 Task: Find connections with filter location Kailāshahar with filter topic #Entrepreneurwith filter profile language Potuguese with filter current company UST with filter school Brainware University with filter industry Environmental Services with filter service category Homeowners Insurance with filter keywords title Graphic Designer
Action: Mouse moved to (155, 229)
Screenshot: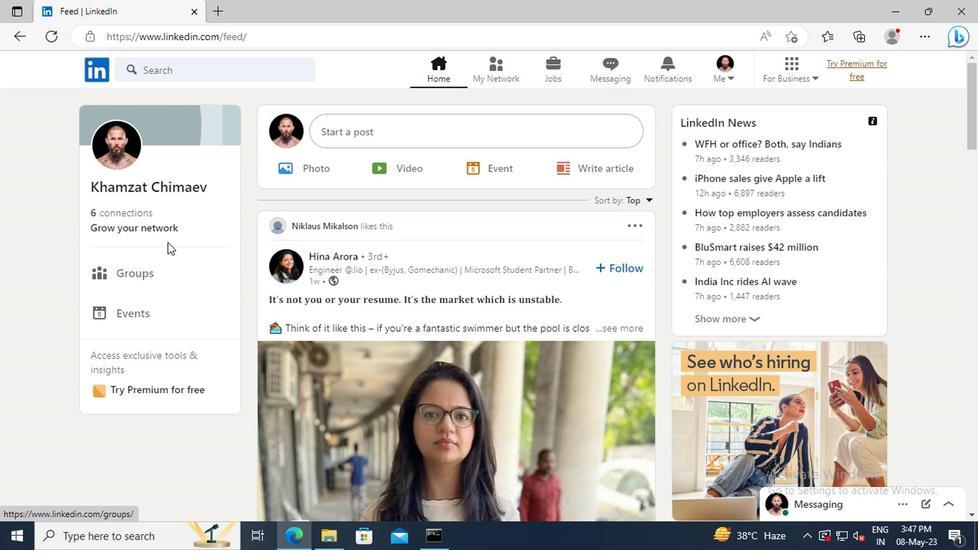 
Action: Mouse pressed left at (155, 229)
Screenshot: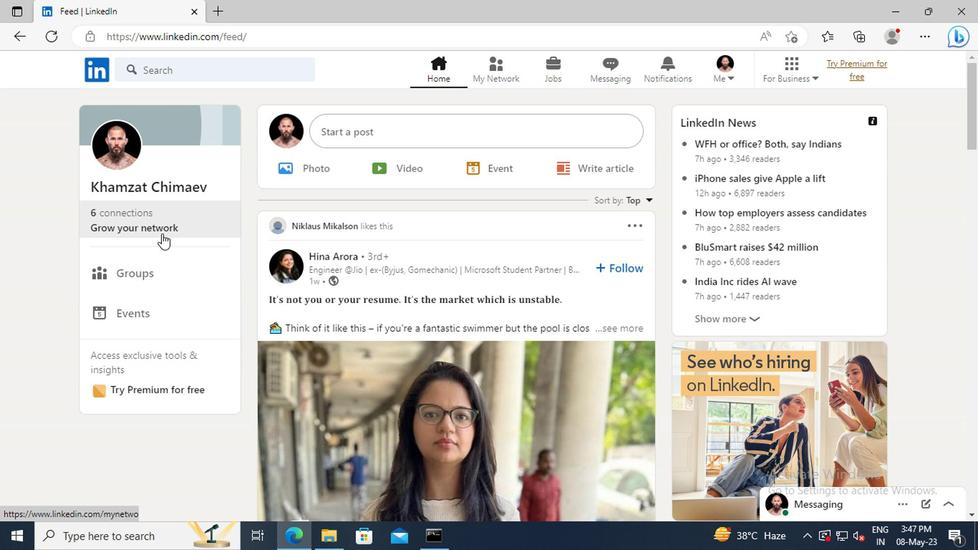 
Action: Mouse moved to (155, 152)
Screenshot: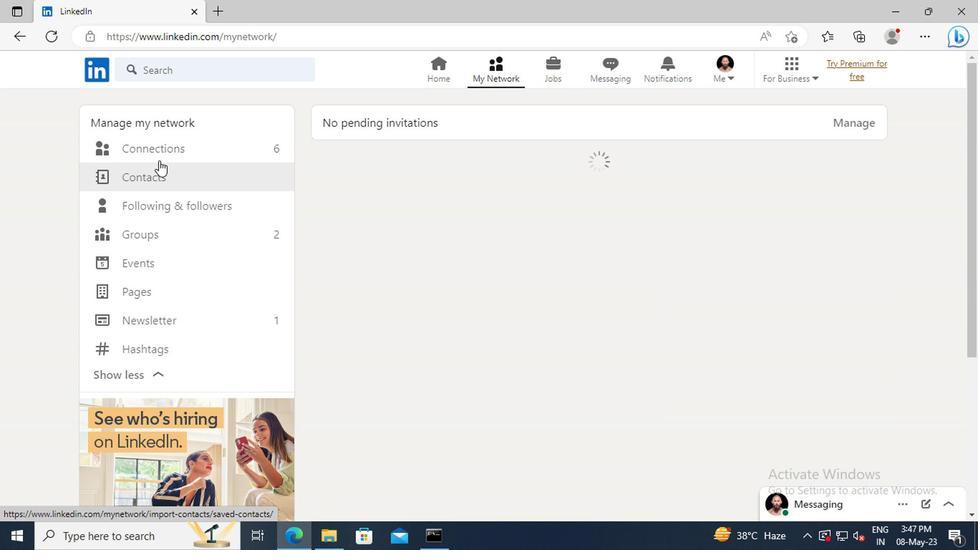 
Action: Mouse pressed left at (155, 152)
Screenshot: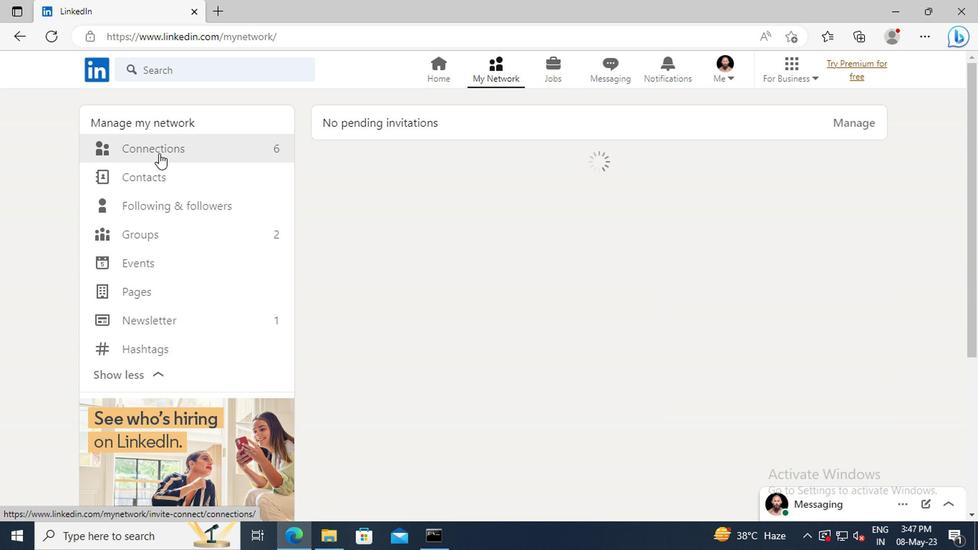 
Action: Mouse moved to (604, 154)
Screenshot: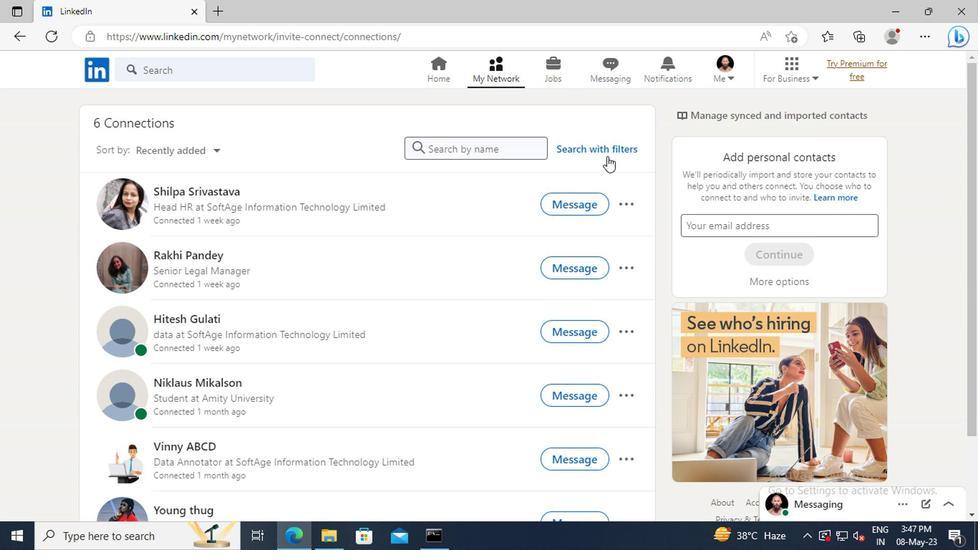 
Action: Mouse pressed left at (604, 154)
Screenshot: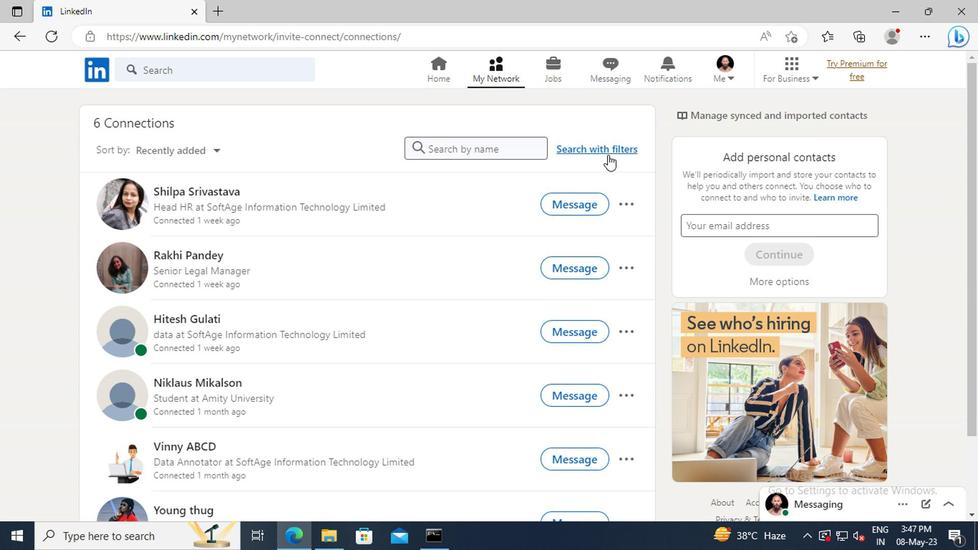 
Action: Mouse moved to (536, 111)
Screenshot: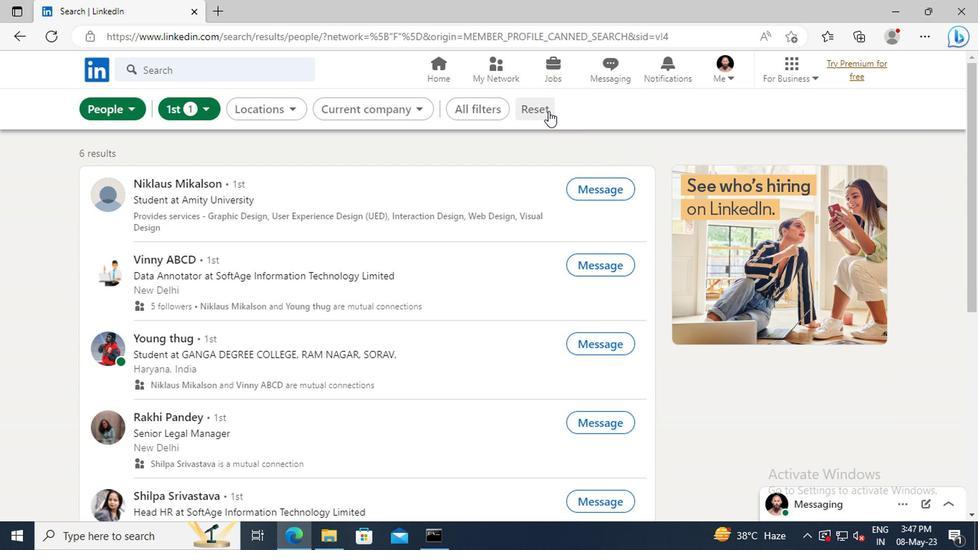 
Action: Mouse pressed left at (536, 111)
Screenshot: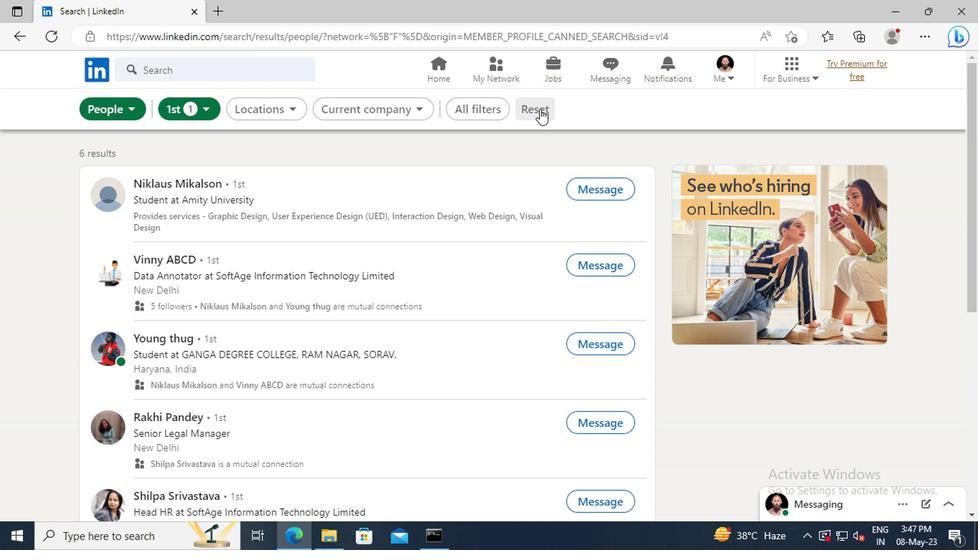 
Action: Mouse moved to (514, 111)
Screenshot: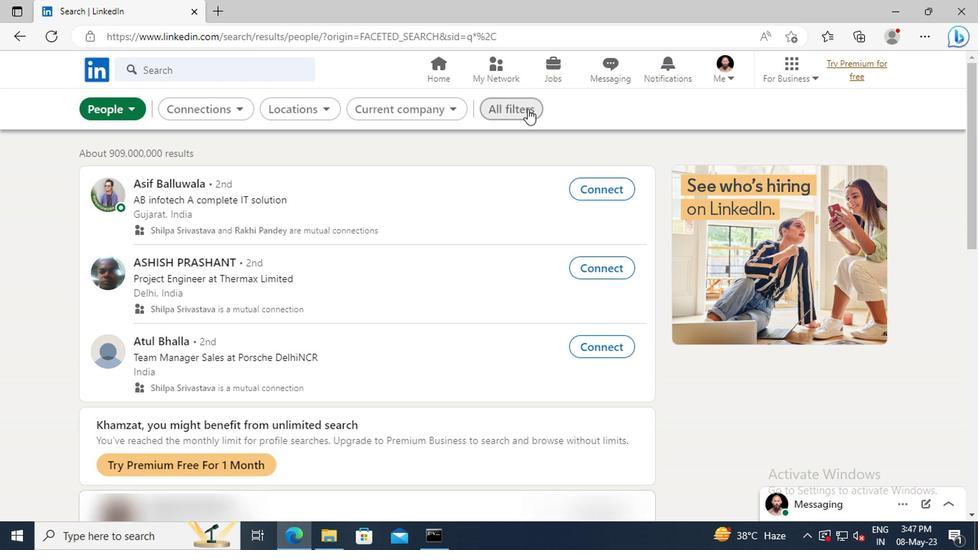 
Action: Mouse pressed left at (514, 111)
Screenshot: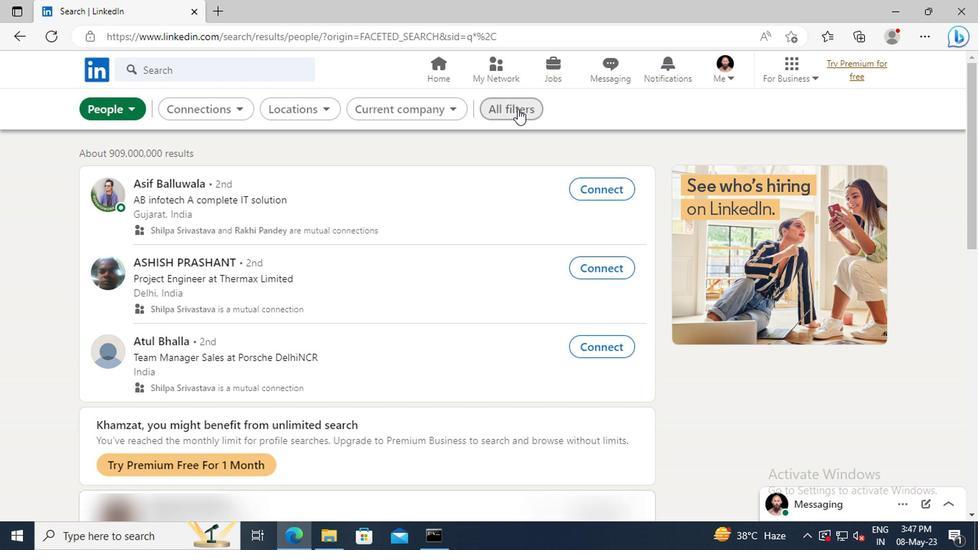 
Action: Mouse moved to (803, 269)
Screenshot: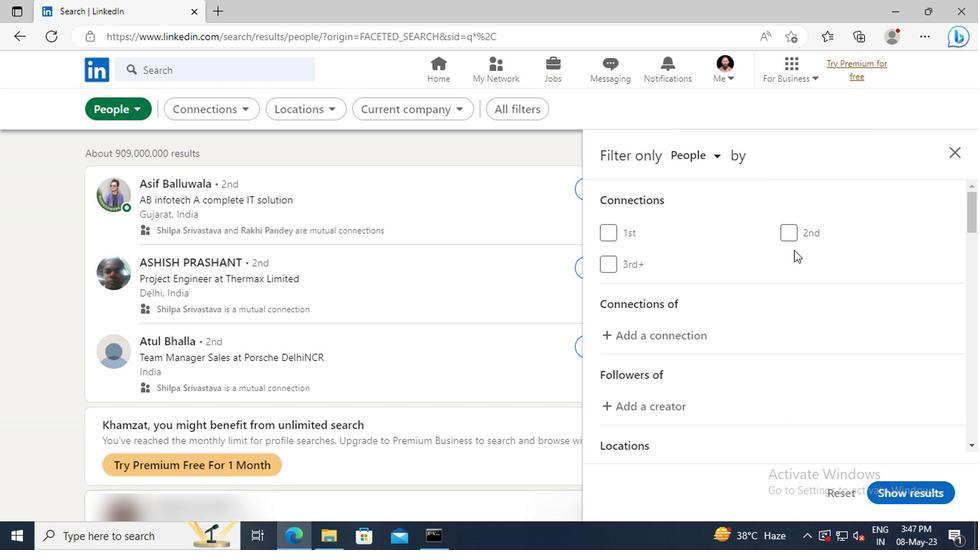 
Action: Mouse scrolled (803, 269) with delta (0, 0)
Screenshot: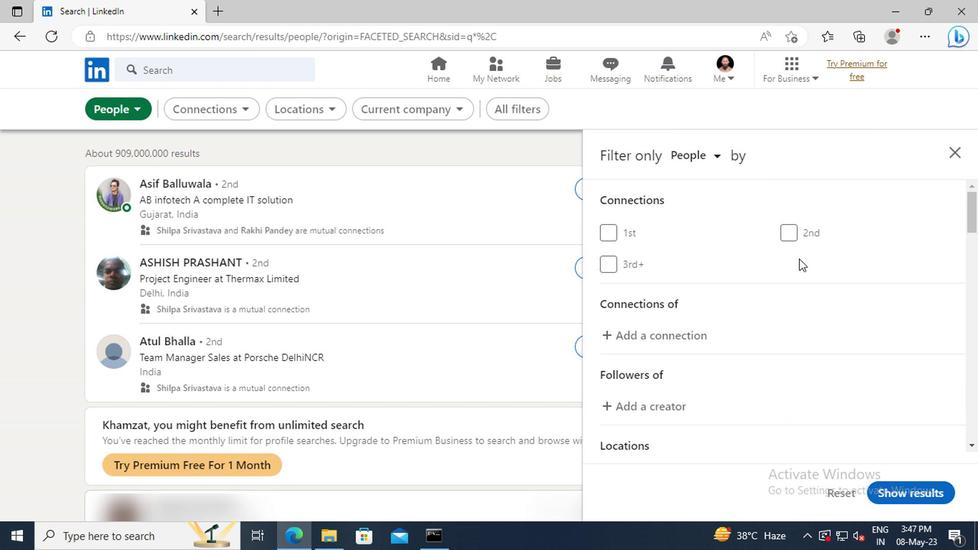 
Action: Mouse scrolled (803, 269) with delta (0, 0)
Screenshot: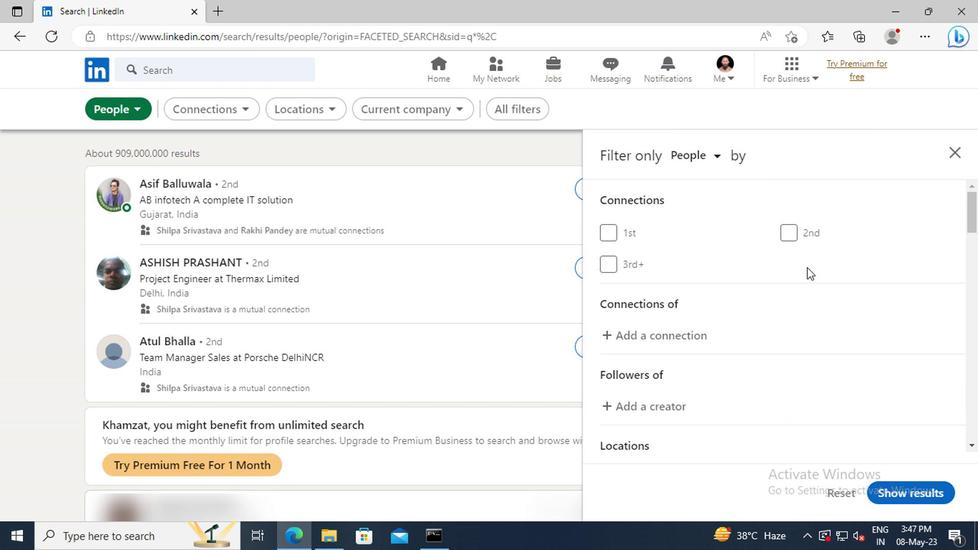 
Action: Mouse scrolled (803, 269) with delta (0, 0)
Screenshot: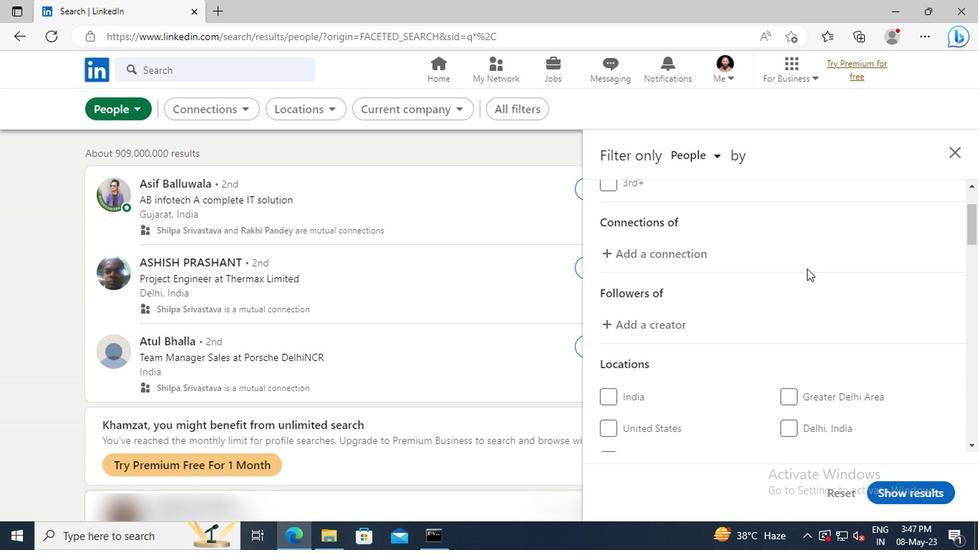 
Action: Mouse moved to (804, 268)
Screenshot: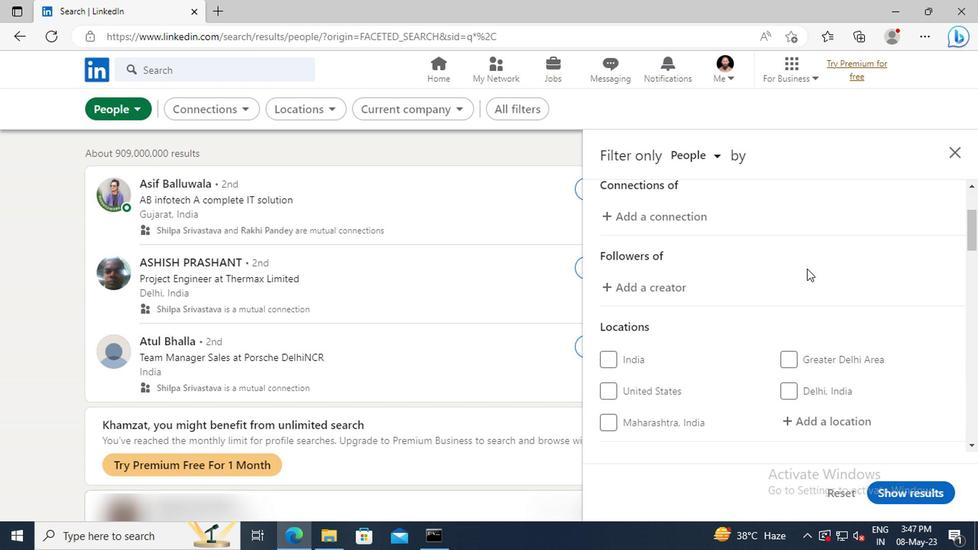 
Action: Mouse scrolled (804, 267) with delta (0, -1)
Screenshot: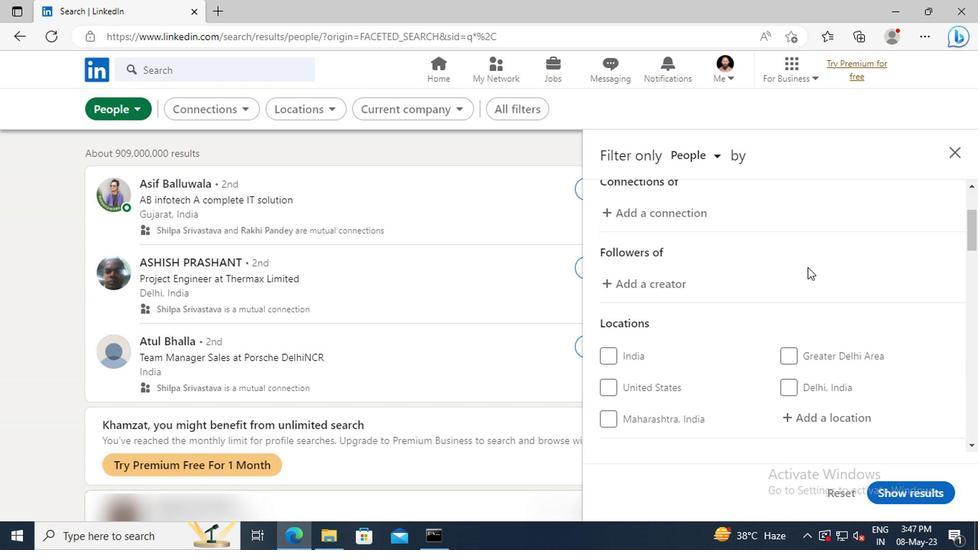 
Action: Mouse scrolled (804, 267) with delta (0, -1)
Screenshot: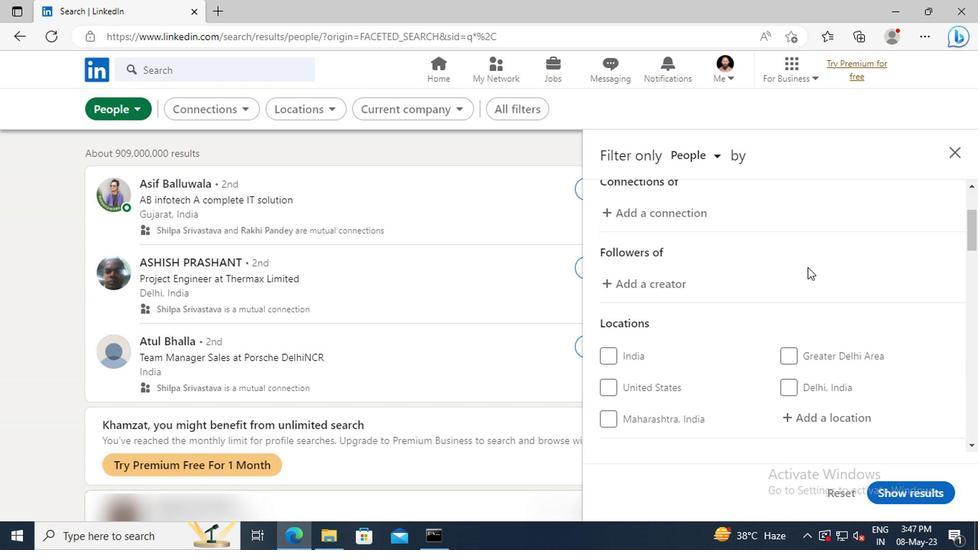 
Action: Mouse scrolled (804, 267) with delta (0, -1)
Screenshot: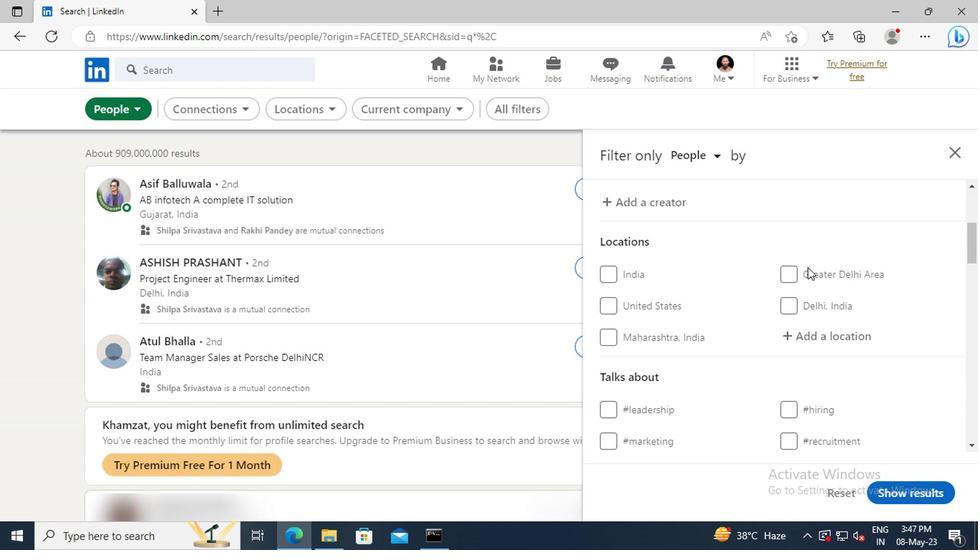
Action: Mouse moved to (804, 297)
Screenshot: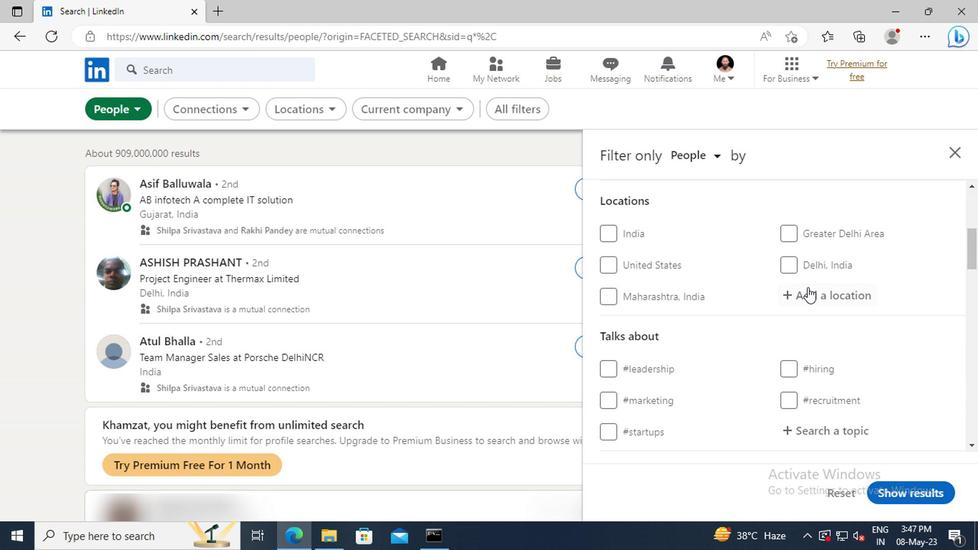 
Action: Mouse pressed left at (804, 297)
Screenshot: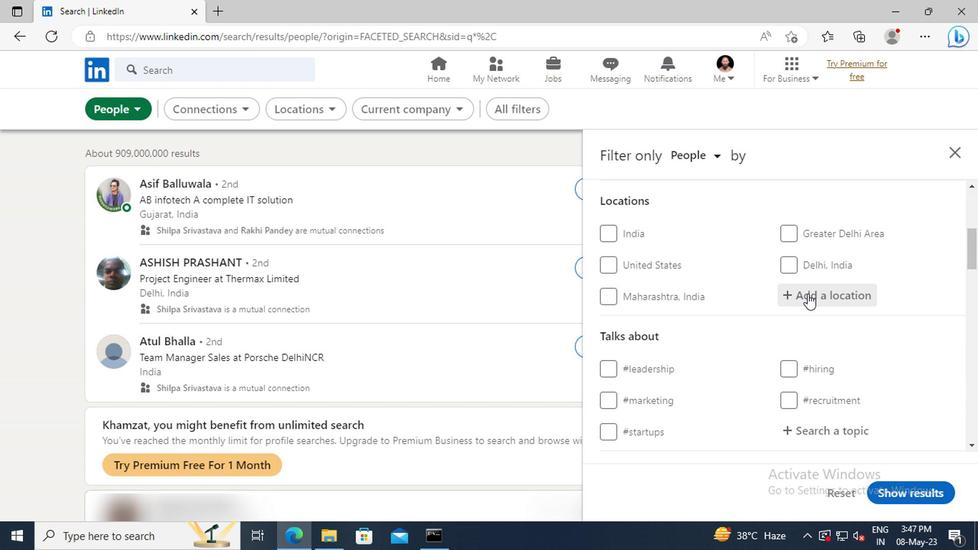 
Action: Key pressed <Key.shift>KAILASH
Screenshot: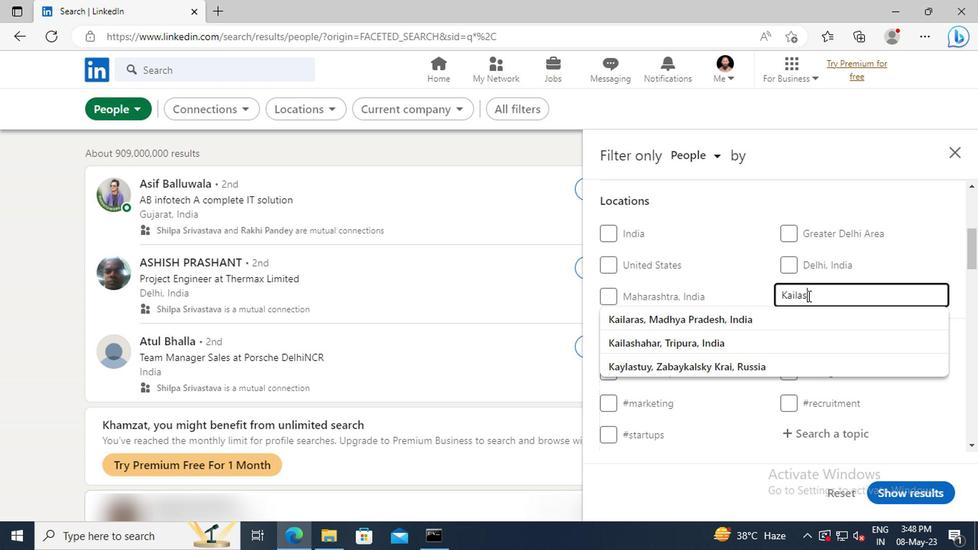 
Action: Mouse moved to (804, 317)
Screenshot: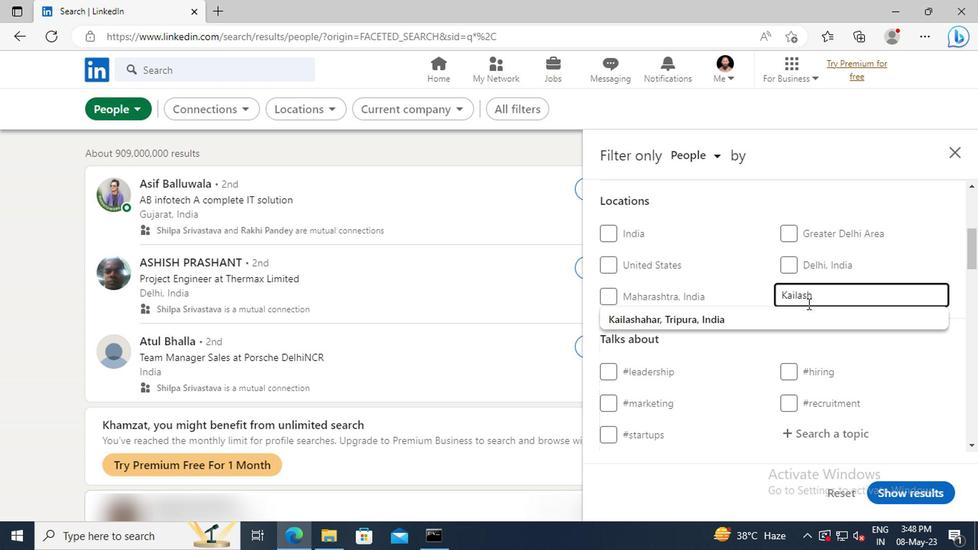
Action: Mouse pressed left at (804, 317)
Screenshot: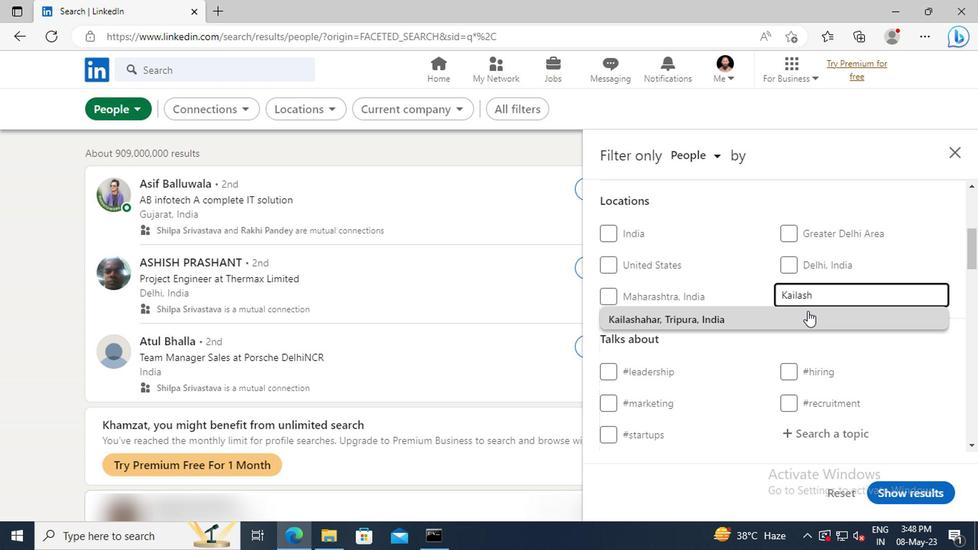 
Action: Mouse scrolled (804, 316) with delta (0, 0)
Screenshot: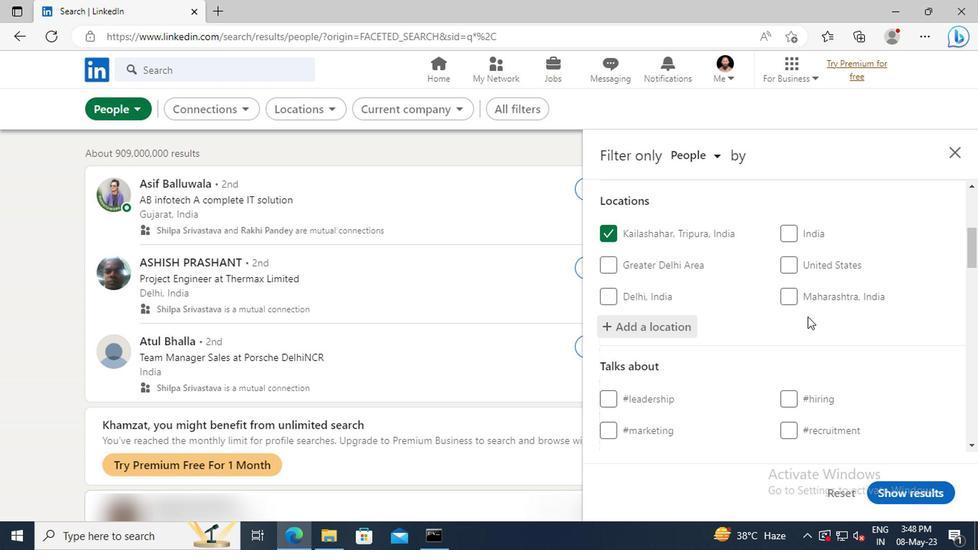 
Action: Mouse scrolled (804, 316) with delta (0, 0)
Screenshot: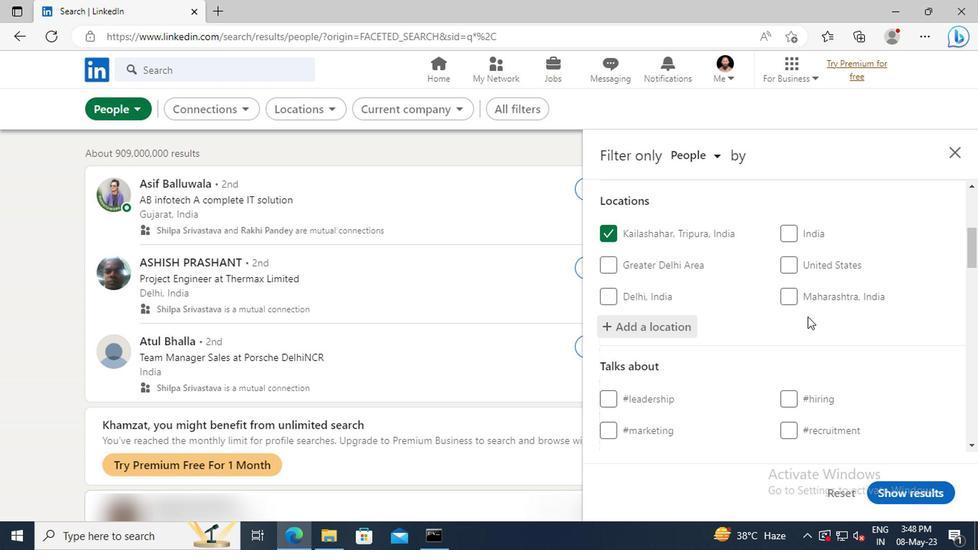 
Action: Mouse scrolled (804, 316) with delta (0, 0)
Screenshot: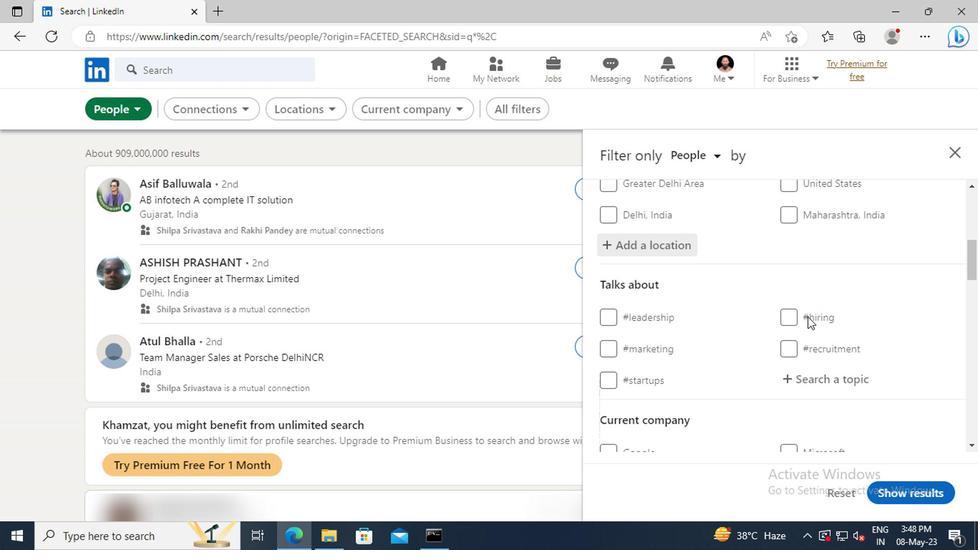 
Action: Mouse moved to (806, 337)
Screenshot: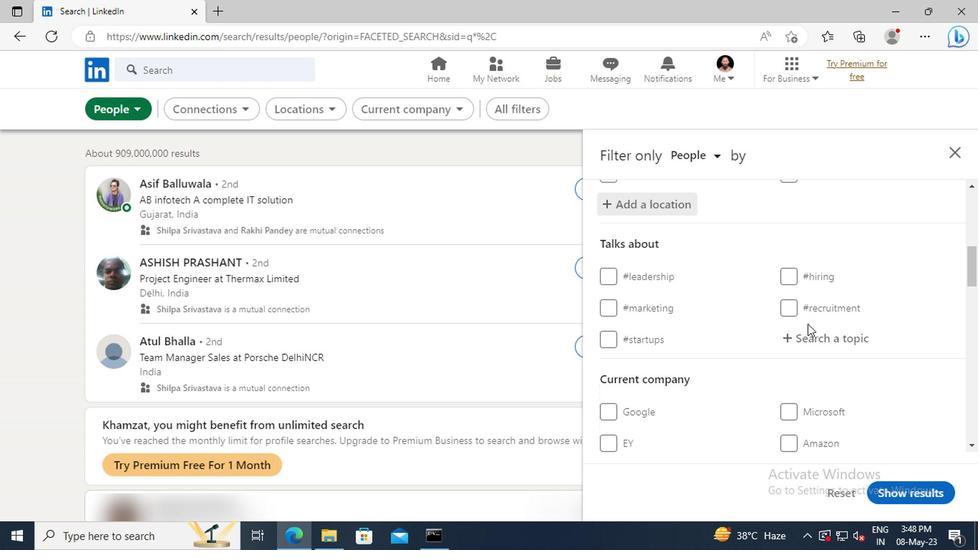
Action: Mouse pressed left at (806, 337)
Screenshot: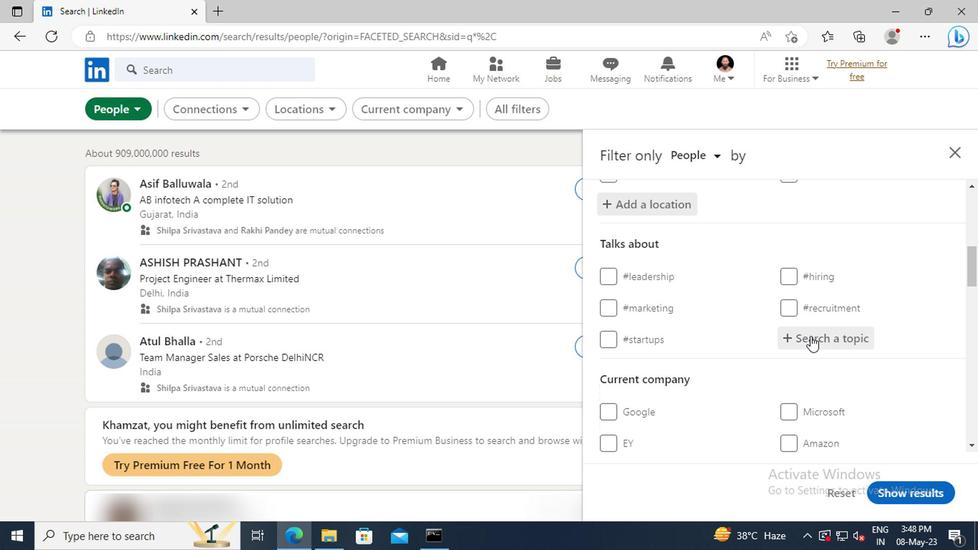 
Action: Key pressed <Key.shift>EN
Screenshot: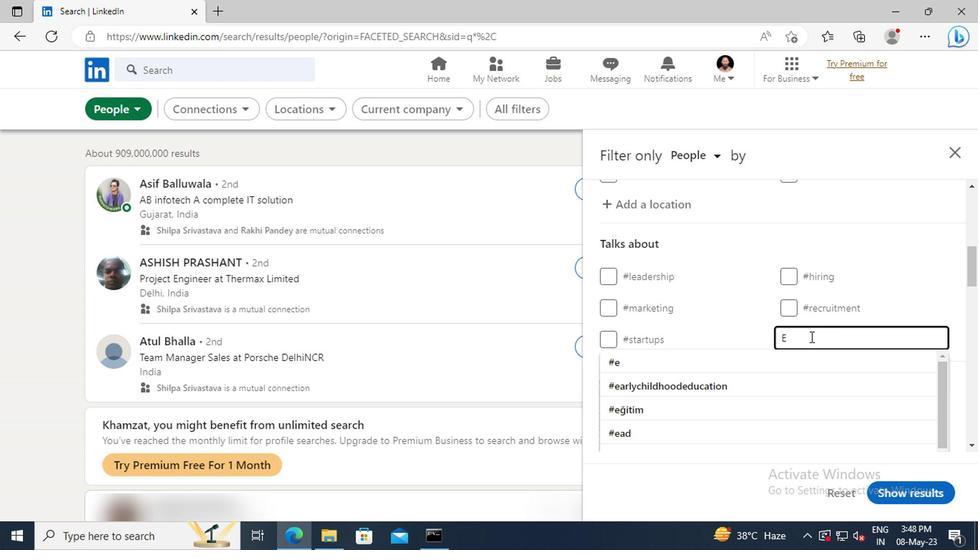 
Action: Mouse moved to (806, 338)
Screenshot: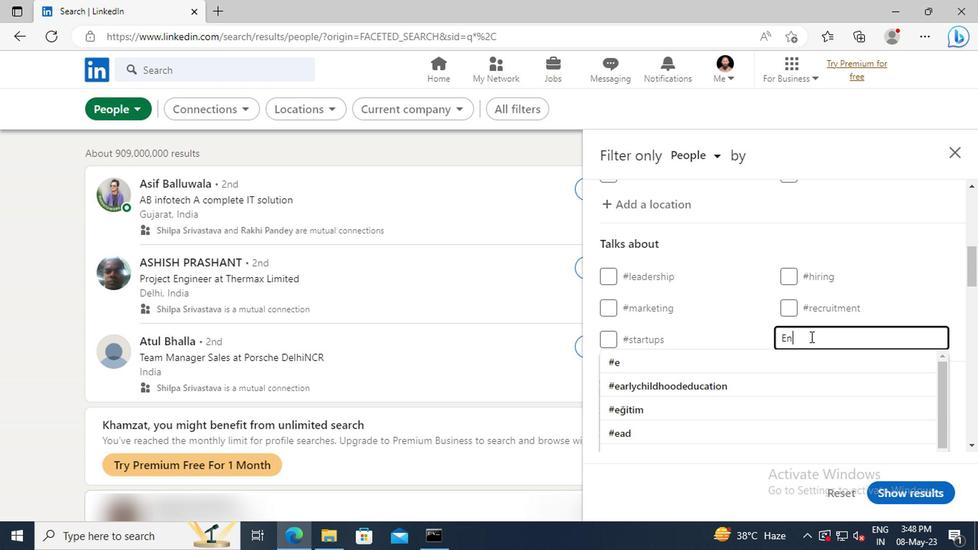 
Action: Key pressed TREP
Screenshot: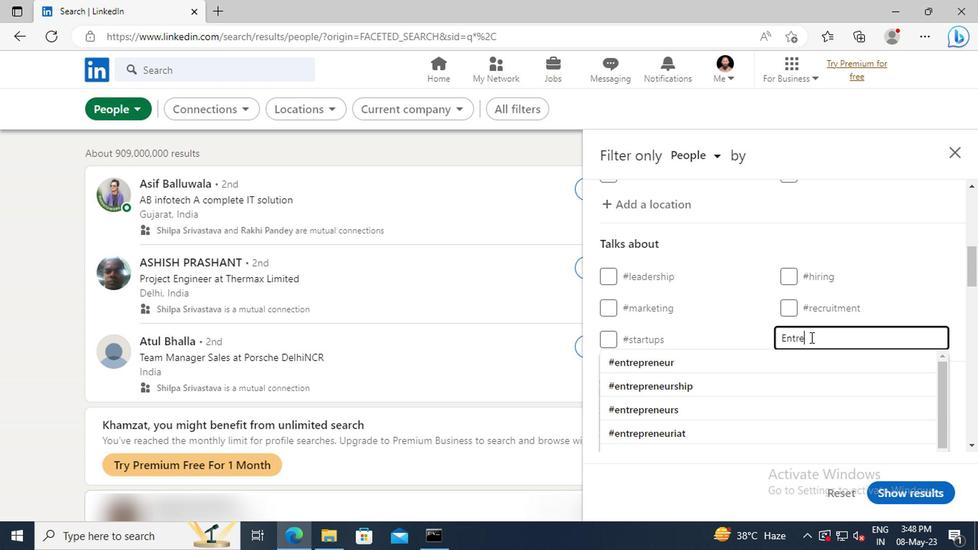 
Action: Mouse moved to (809, 357)
Screenshot: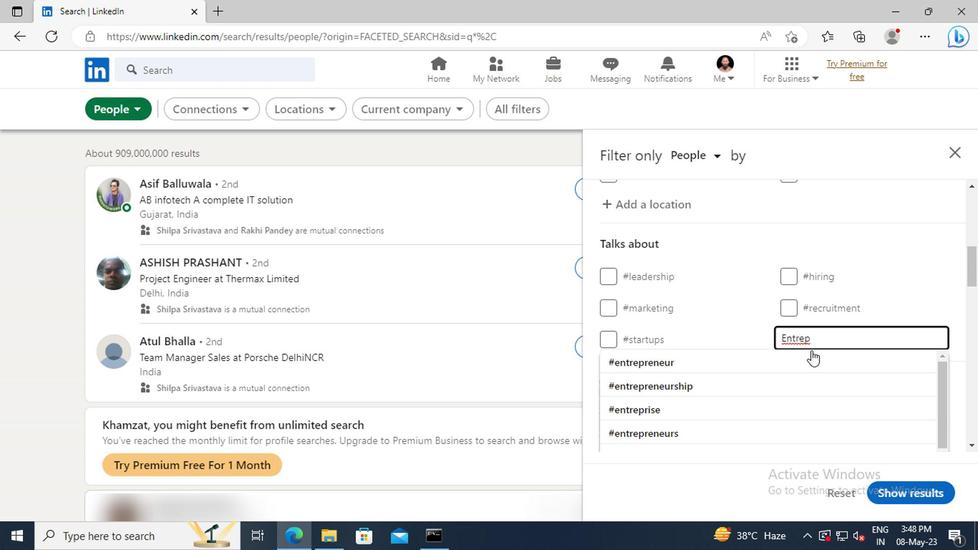 
Action: Mouse pressed left at (809, 357)
Screenshot: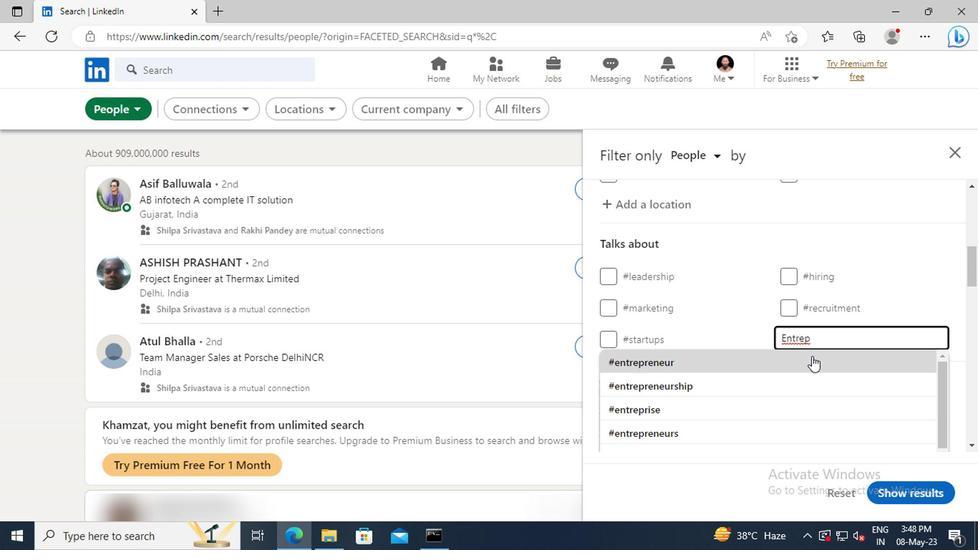 
Action: Mouse scrolled (809, 356) with delta (0, 0)
Screenshot: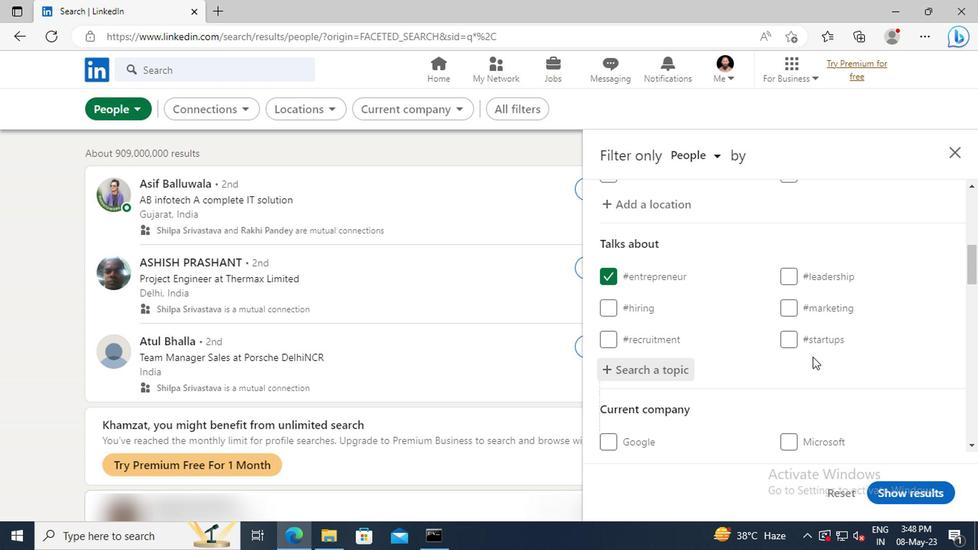 
Action: Mouse scrolled (809, 356) with delta (0, 0)
Screenshot: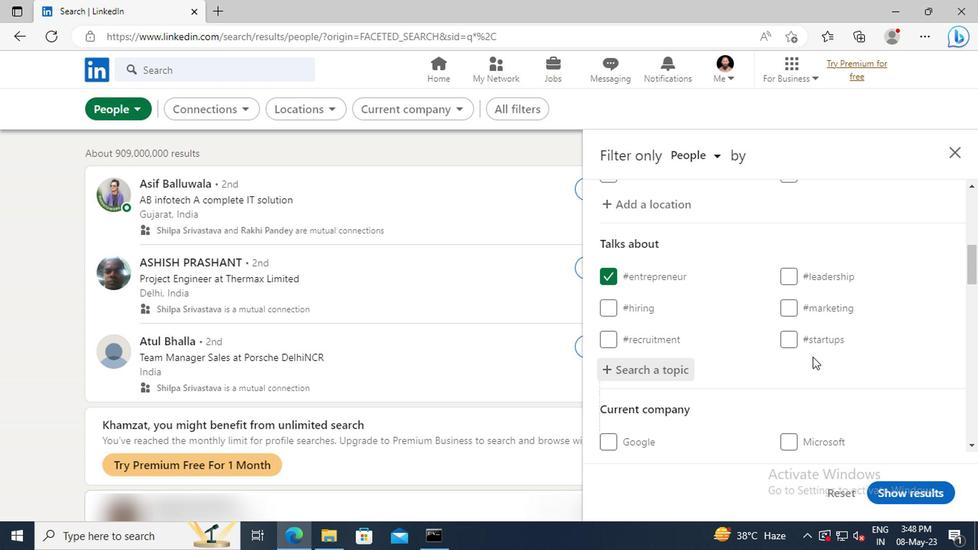 
Action: Mouse scrolled (809, 356) with delta (0, 0)
Screenshot: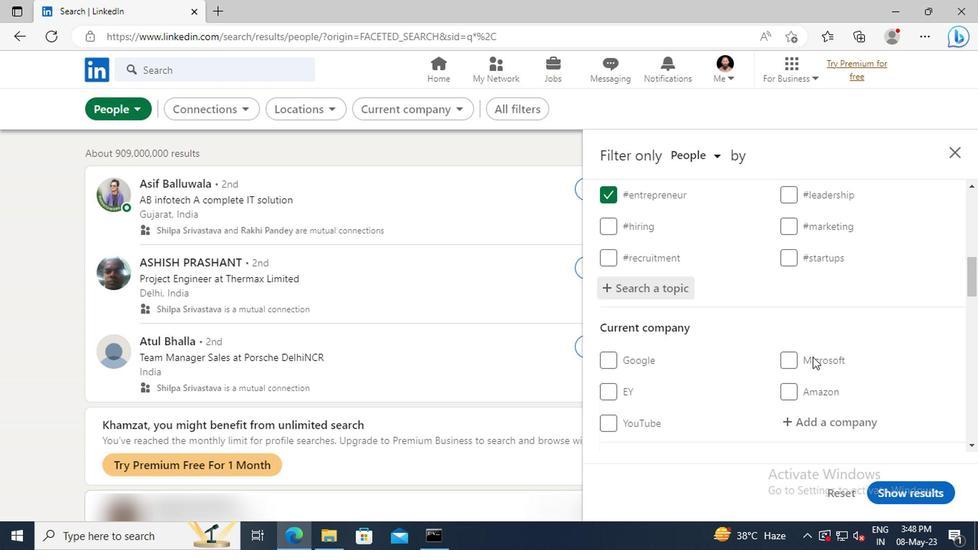 
Action: Mouse scrolled (809, 356) with delta (0, 0)
Screenshot: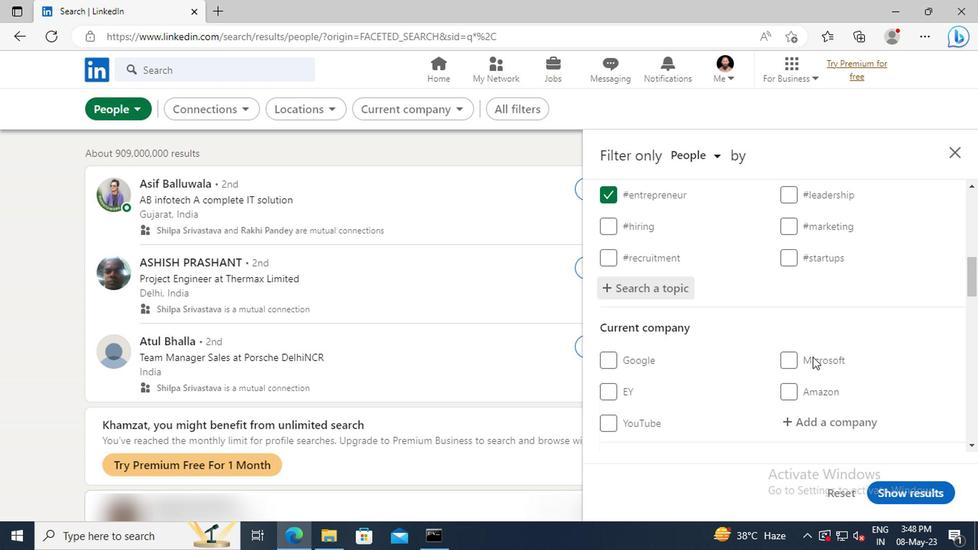 
Action: Mouse scrolled (809, 356) with delta (0, 0)
Screenshot: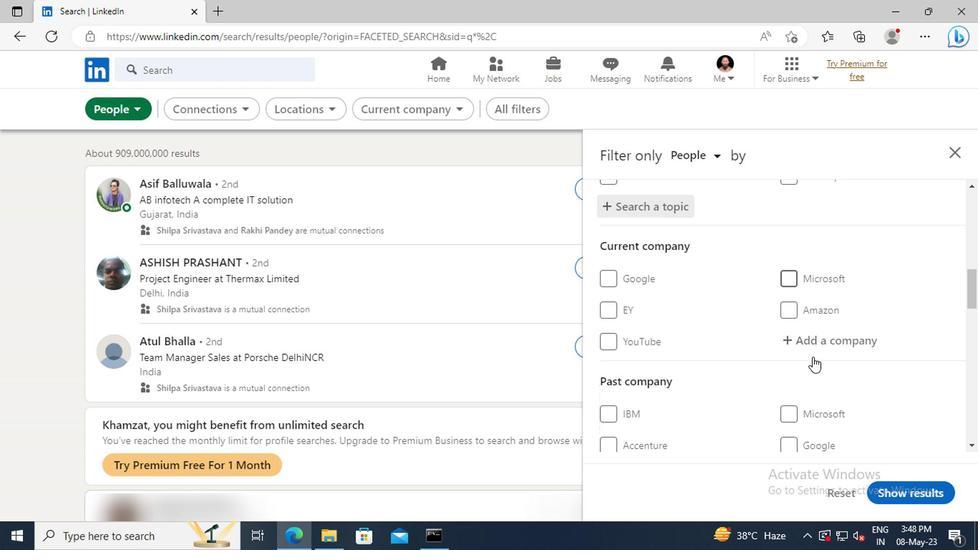 
Action: Mouse scrolled (809, 356) with delta (0, 0)
Screenshot: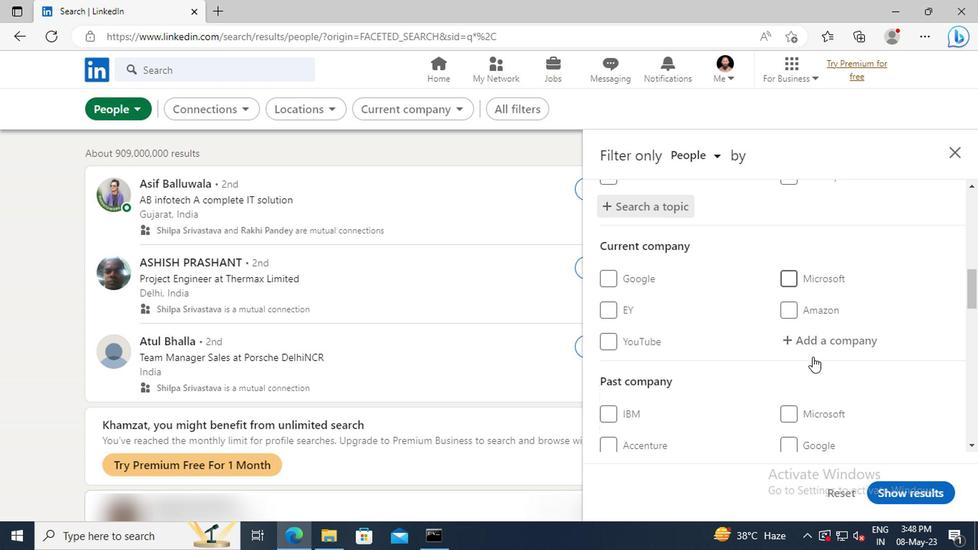 
Action: Mouse scrolled (809, 356) with delta (0, 0)
Screenshot: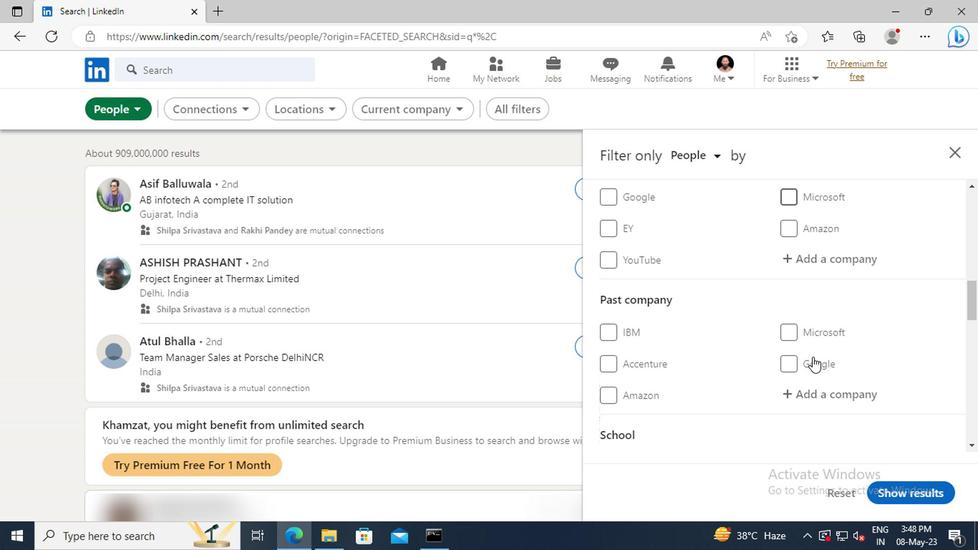 
Action: Mouse scrolled (809, 356) with delta (0, 0)
Screenshot: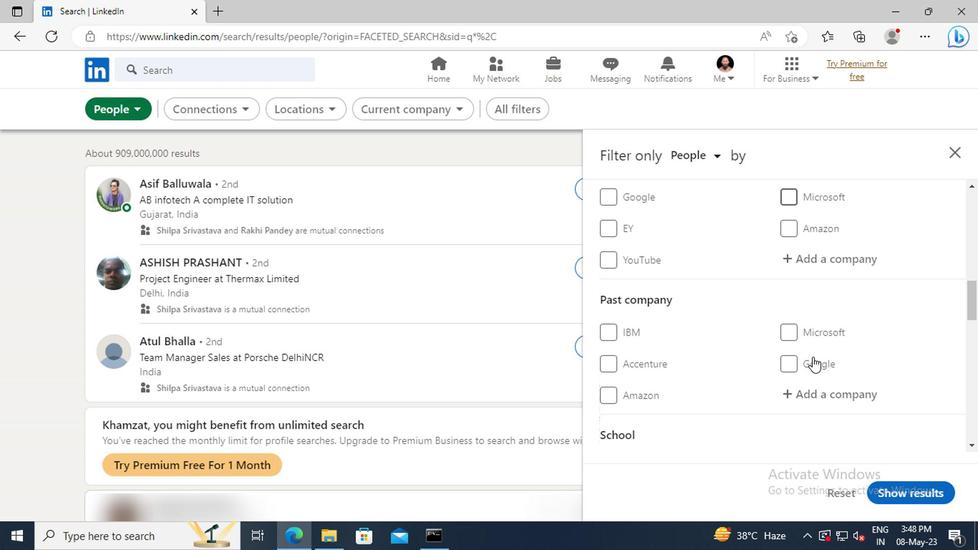 
Action: Mouse scrolled (809, 356) with delta (0, 0)
Screenshot: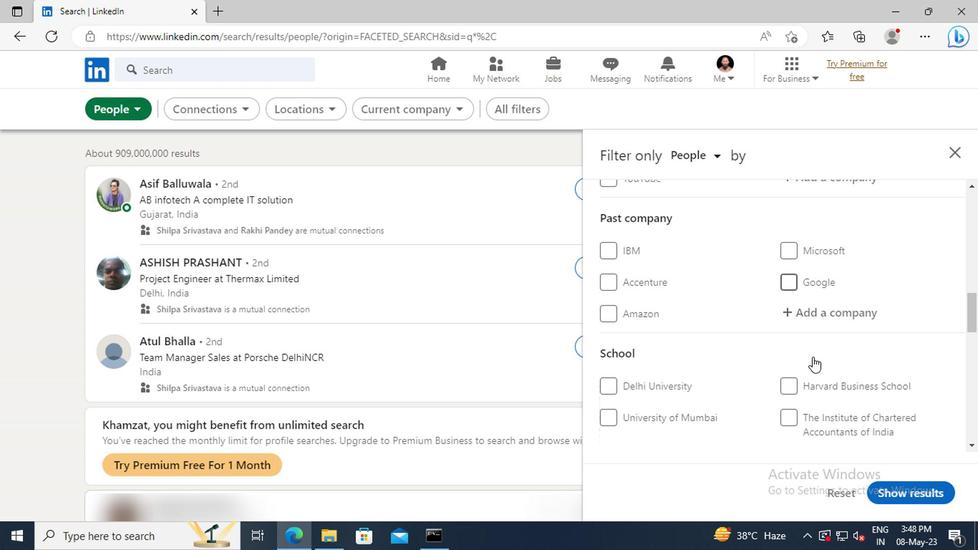 
Action: Mouse scrolled (809, 356) with delta (0, 0)
Screenshot: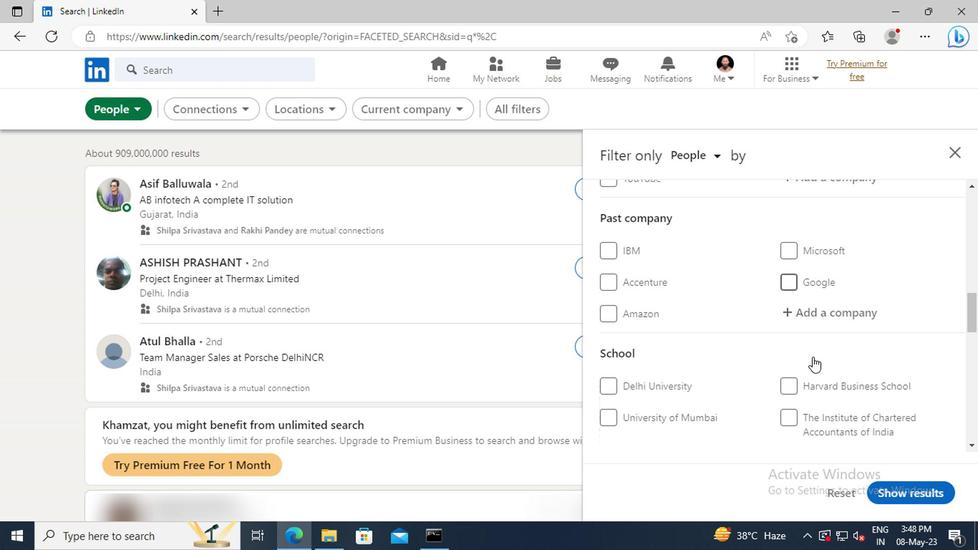 
Action: Mouse scrolled (809, 356) with delta (0, 0)
Screenshot: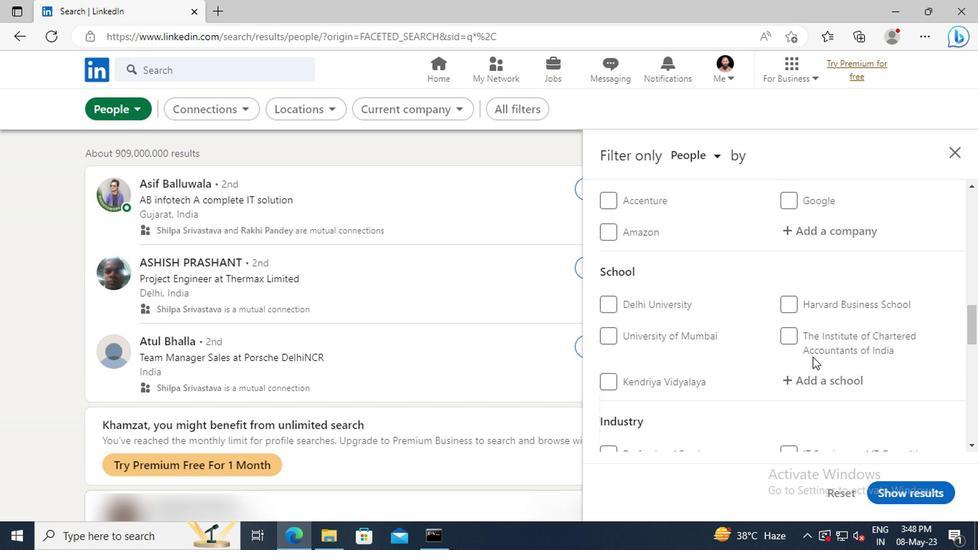 
Action: Mouse scrolled (809, 356) with delta (0, 0)
Screenshot: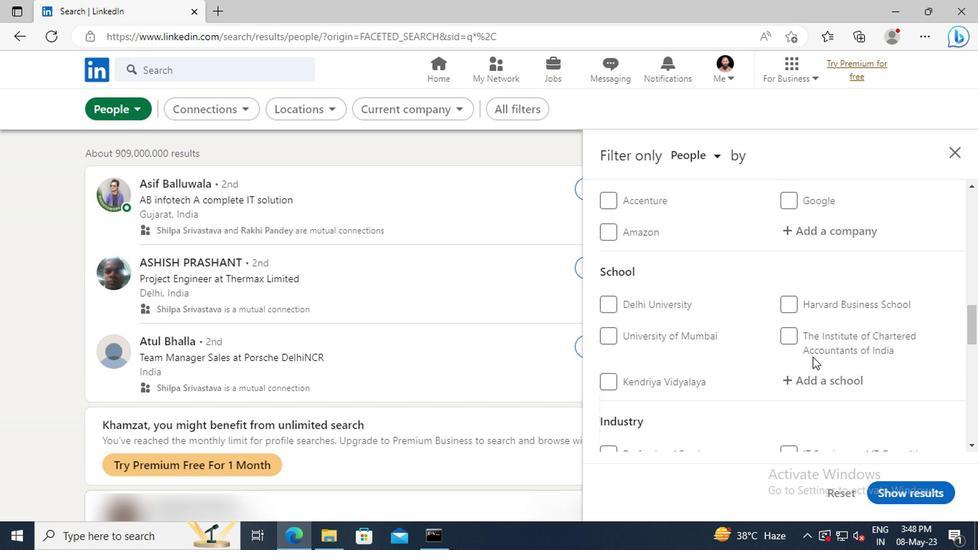 
Action: Mouse scrolled (809, 356) with delta (0, 0)
Screenshot: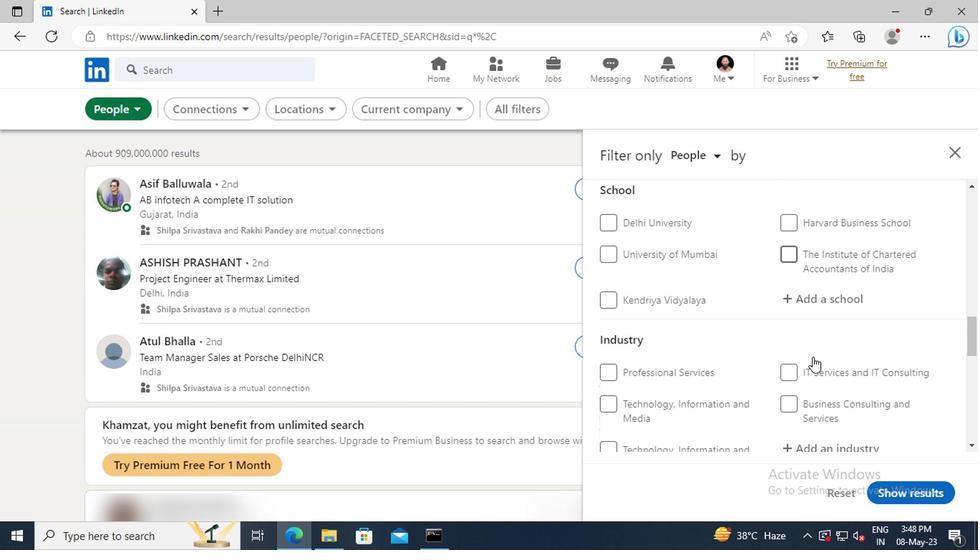 
Action: Mouse scrolled (809, 356) with delta (0, 0)
Screenshot: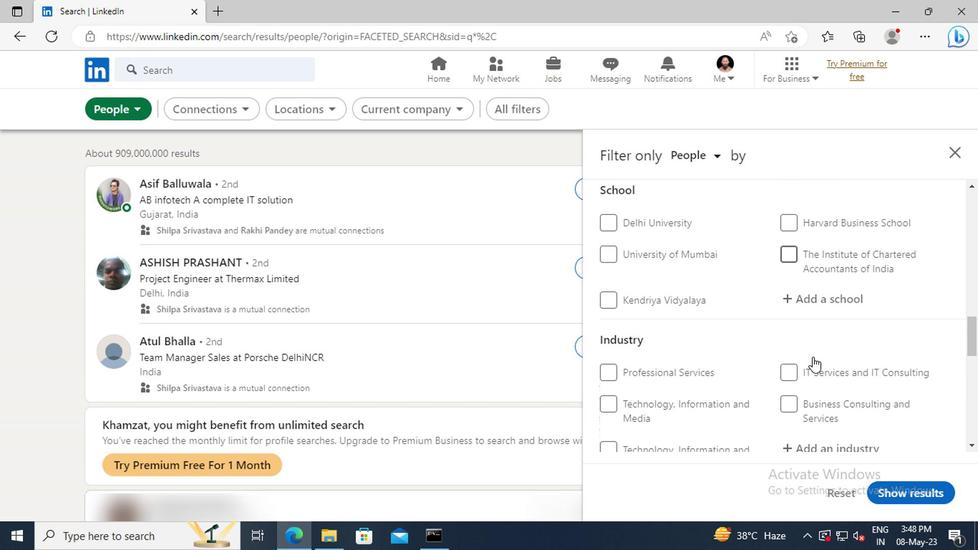
Action: Mouse scrolled (809, 356) with delta (0, 0)
Screenshot: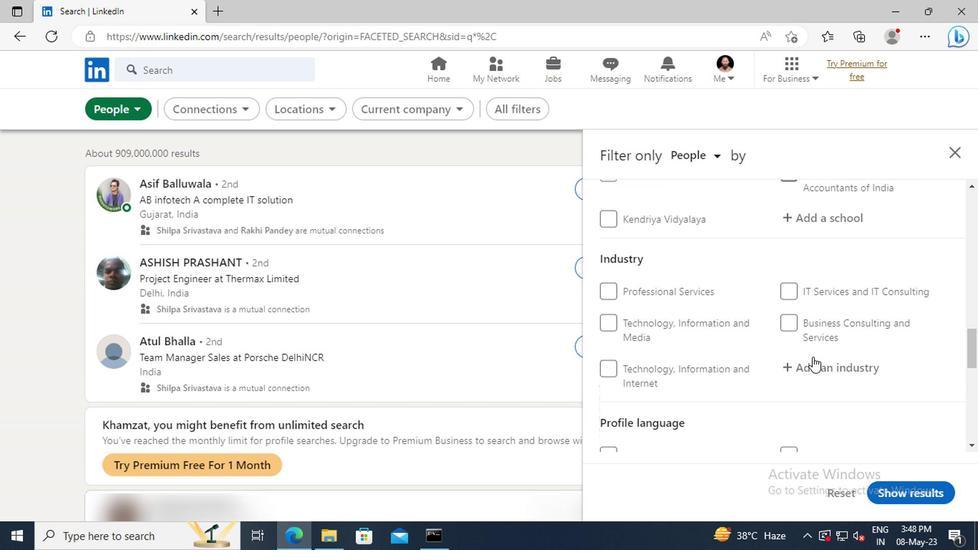 
Action: Mouse scrolled (809, 356) with delta (0, 0)
Screenshot: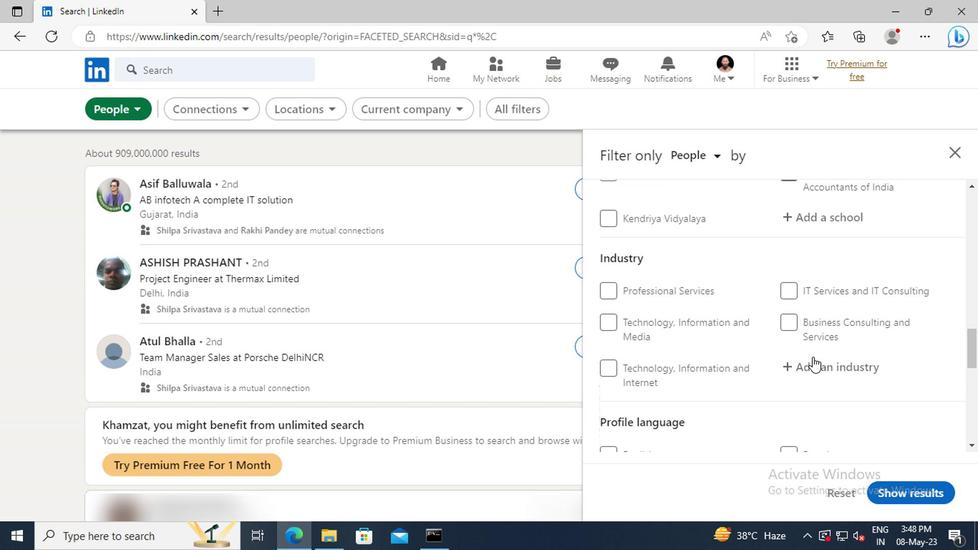
Action: Mouse scrolled (809, 356) with delta (0, 0)
Screenshot: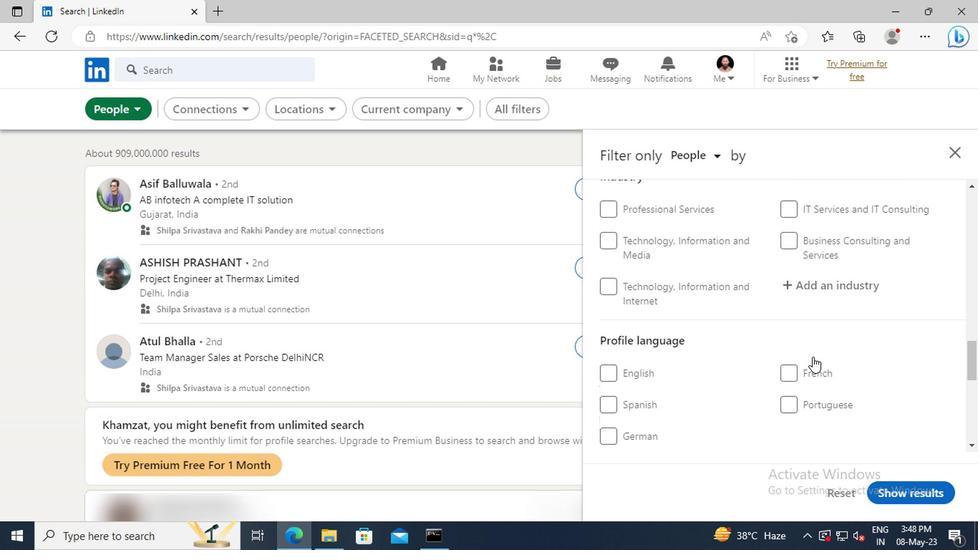 
Action: Mouse moved to (785, 363)
Screenshot: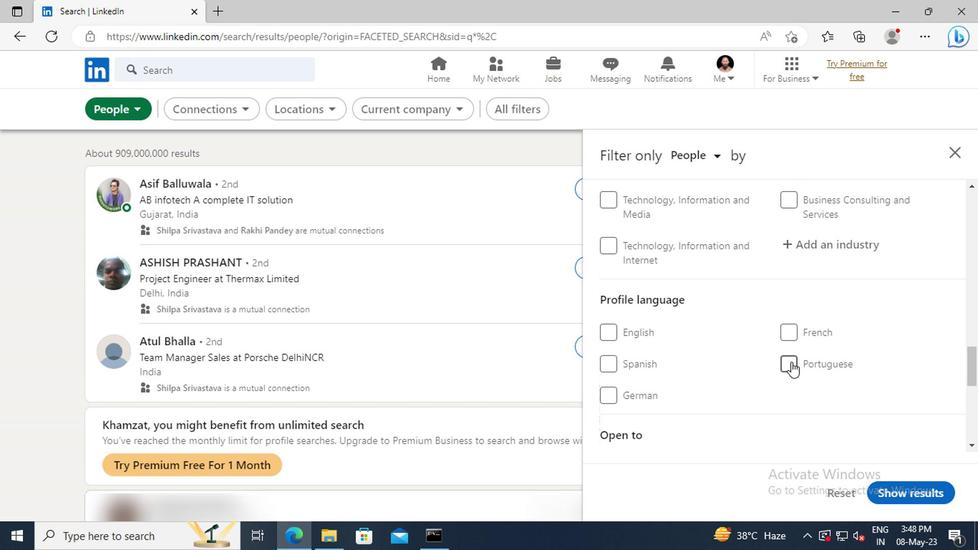 
Action: Mouse pressed left at (785, 363)
Screenshot: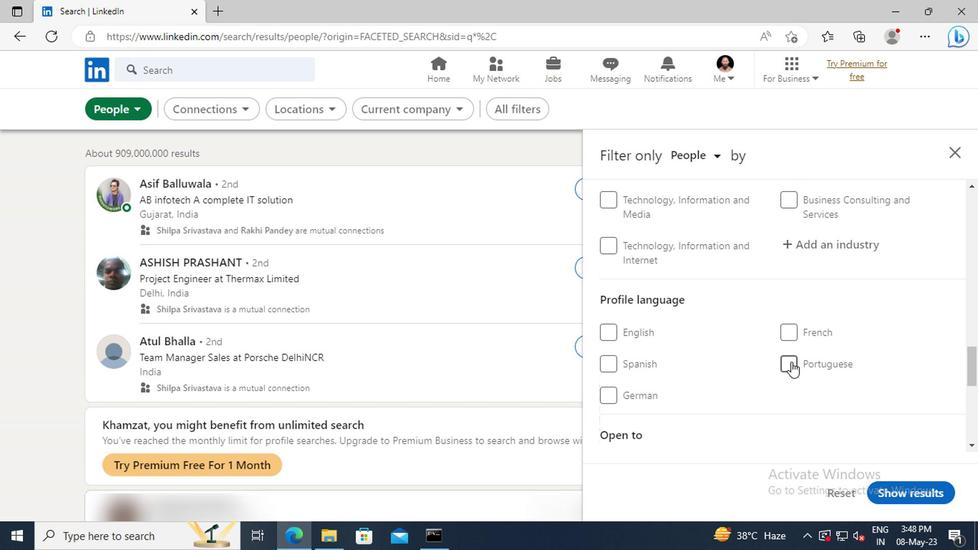 
Action: Mouse moved to (819, 342)
Screenshot: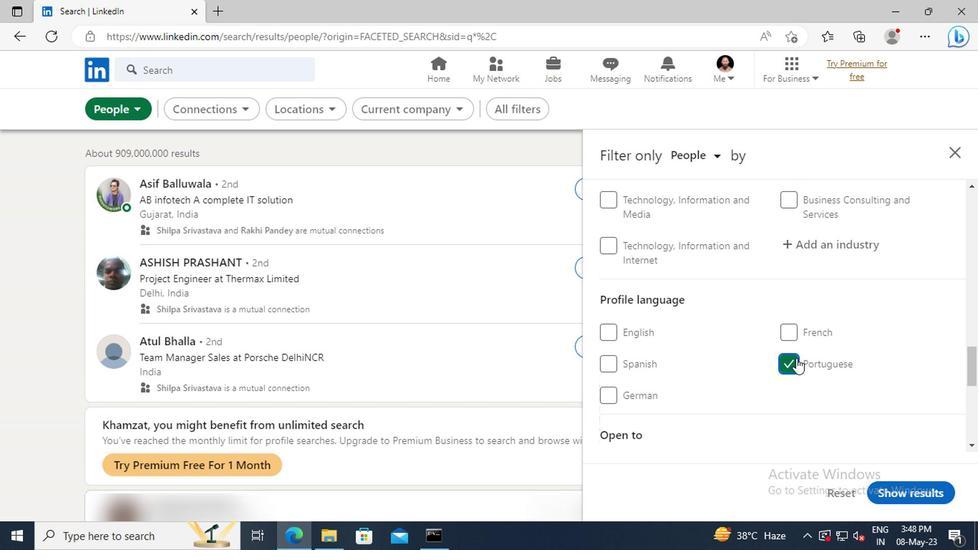 
Action: Mouse scrolled (819, 342) with delta (0, 0)
Screenshot: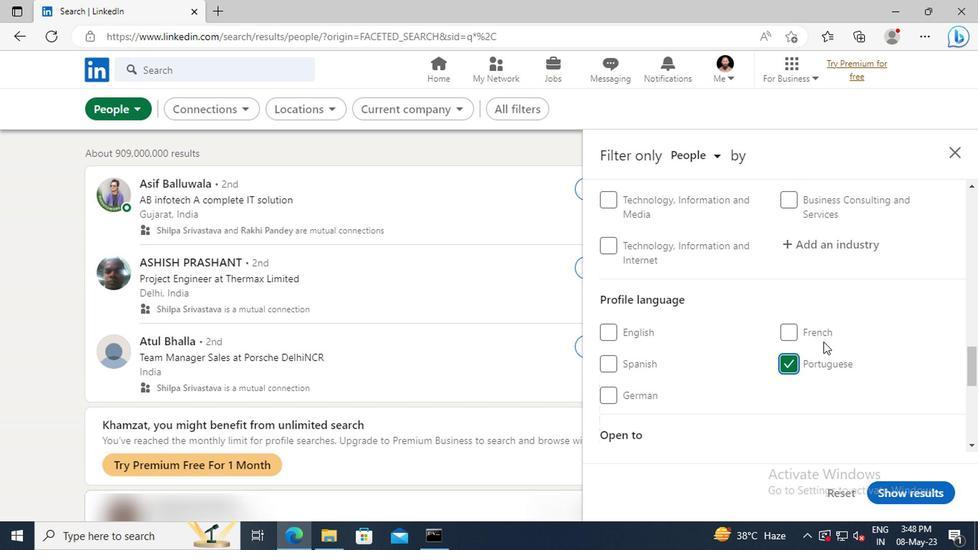 
Action: Mouse scrolled (819, 342) with delta (0, 0)
Screenshot: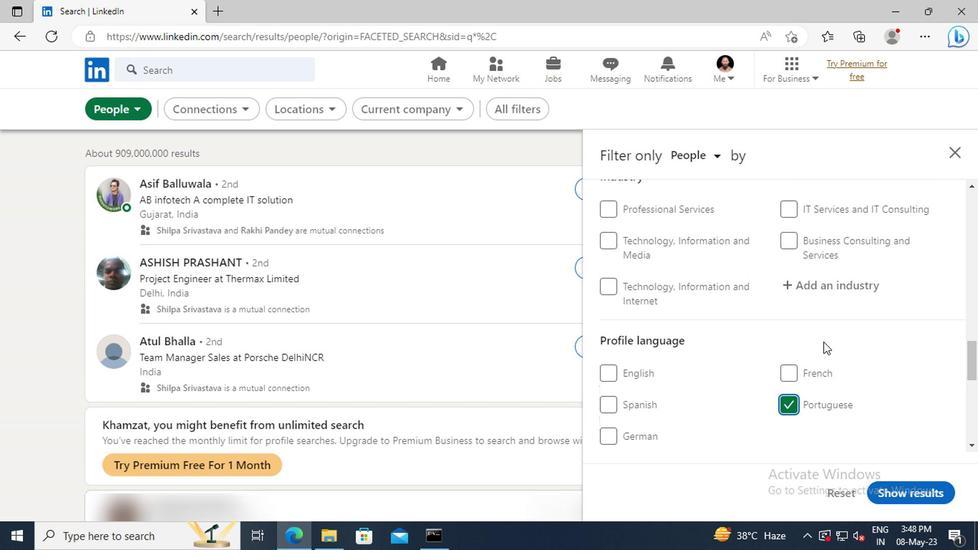 
Action: Mouse moved to (819, 341)
Screenshot: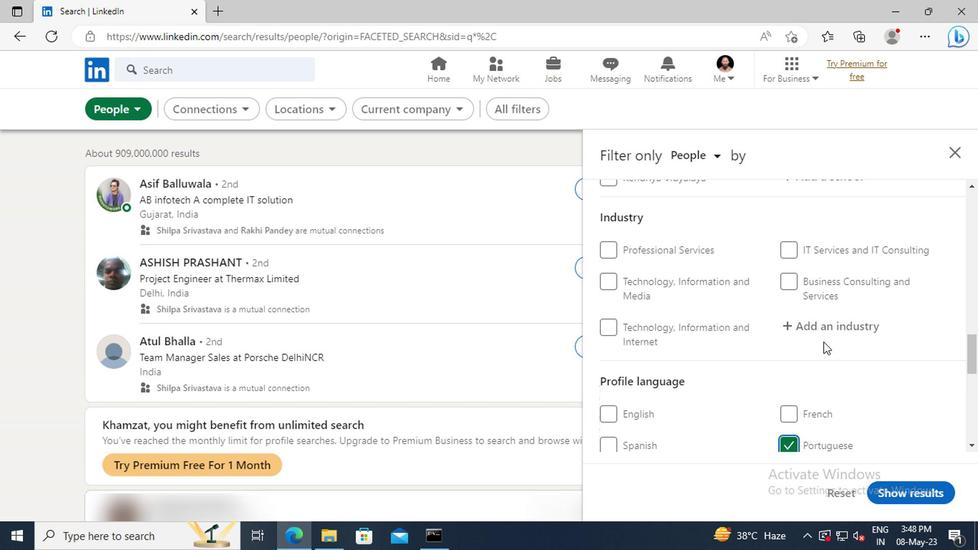 
Action: Mouse scrolled (819, 342) with delta (0, 0)
Screenshot: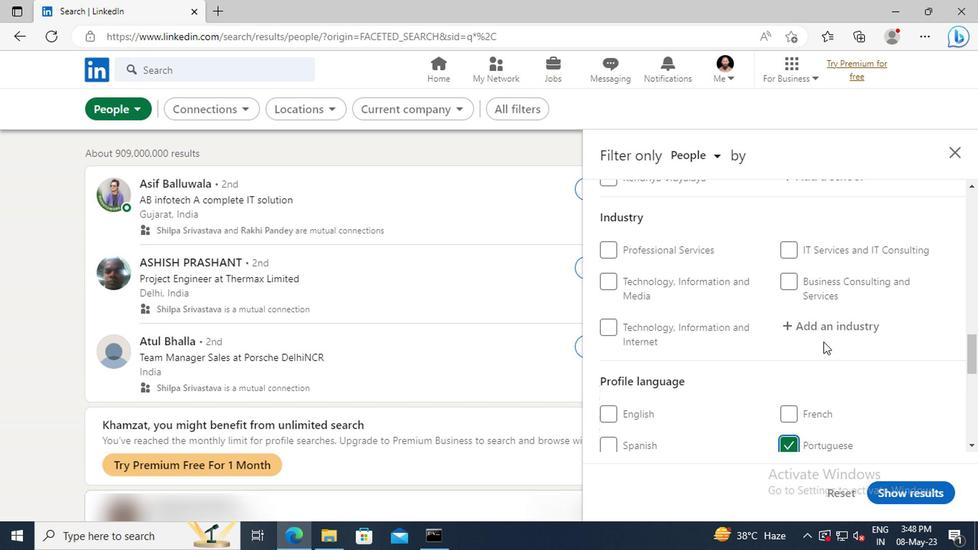 
Action: Mouse scrolled (819, 342) with delta (0, 0)
Screenshot: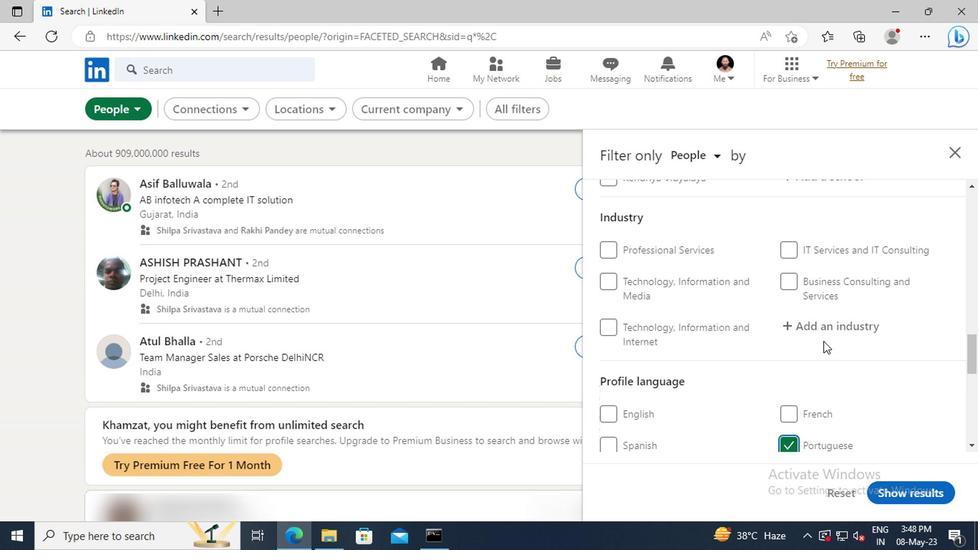 
Action: Mouse scrolled (819, 342) with delta (0, 0)
Screenshot: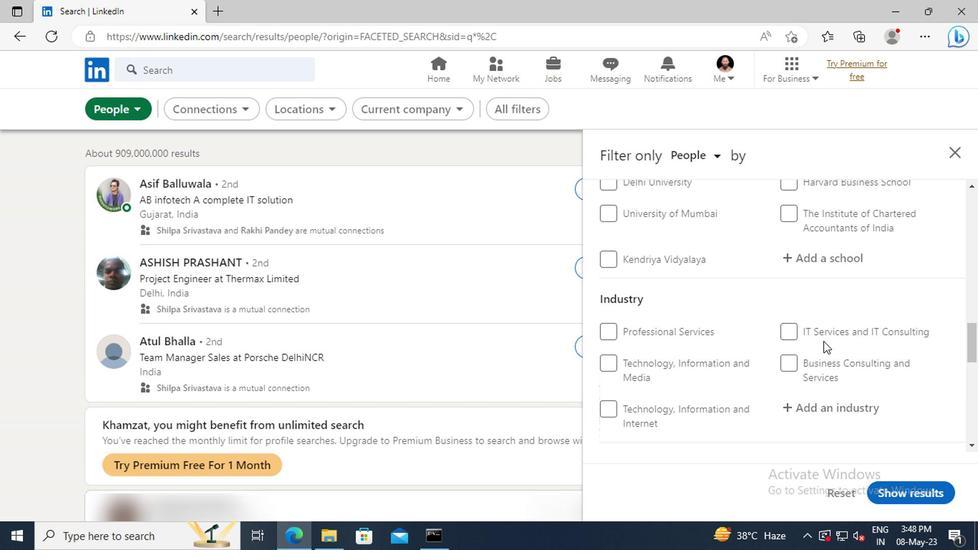 
Action: Mouse scrolled (819, 342) with delta (0, 0)
Screenshot: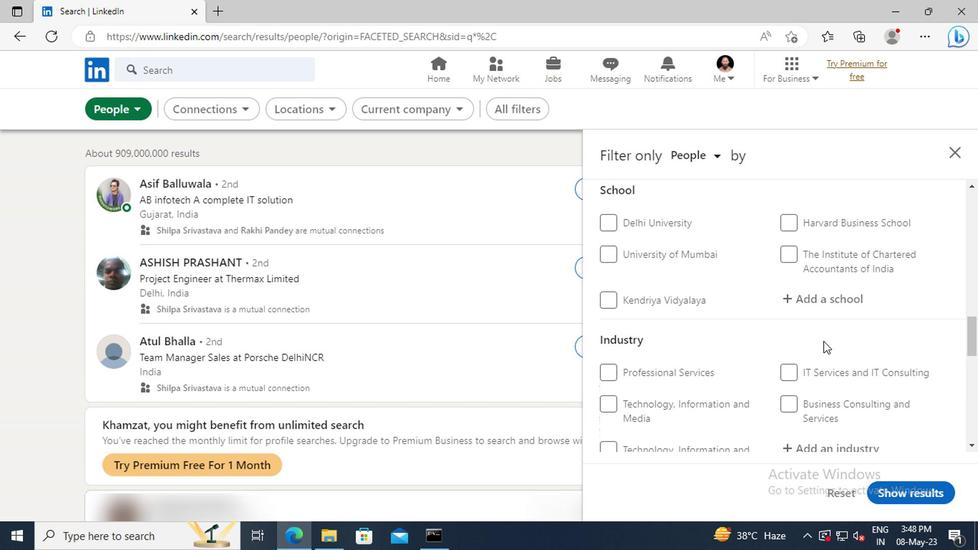 
Action: Mouse scrolled (819, 342) with delta (0, 0)
Screenshot: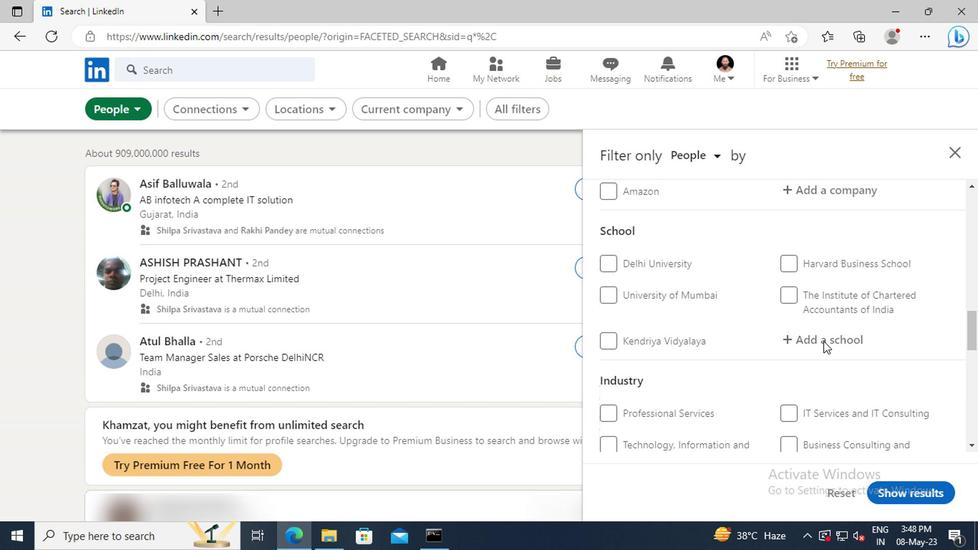 
Action: Mouse scrolled (819, 342) with delta (0, 0)
Screenshot: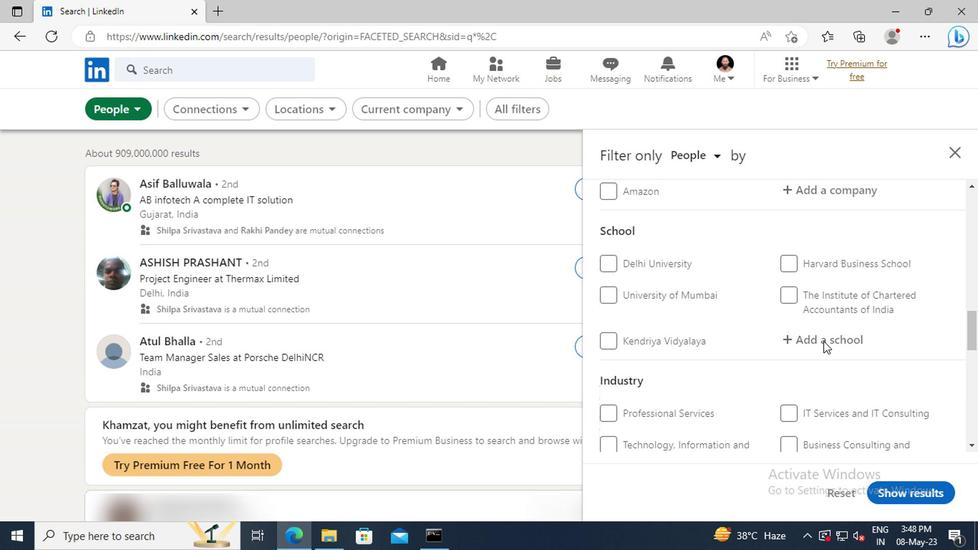 
Action: Mouse scrolled (819, 342) with delta (0, 0)
Screenshot: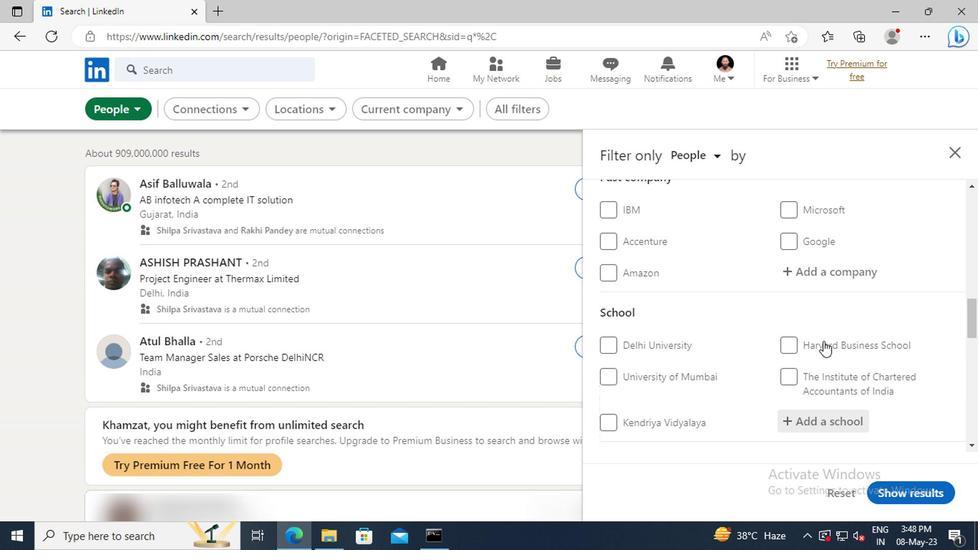 
Action: Mouse scrolled (819, 342) with delta (0, 0)
Screenshot: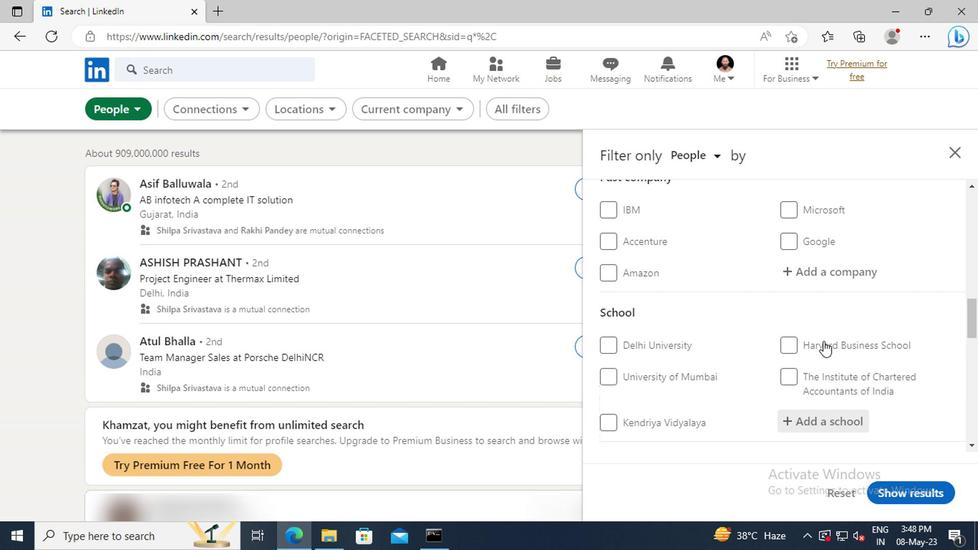 
Action: Mouse scrolled (819, 342) with delta (0, 0)
Screenshot: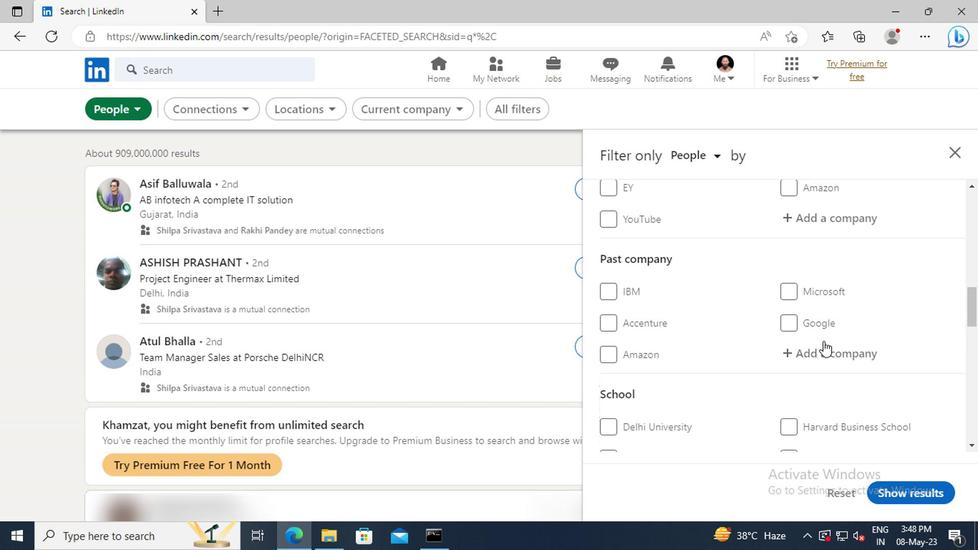 
Action: Mouse scrolled (819, 342) with delta (0, 0)
Screenshot: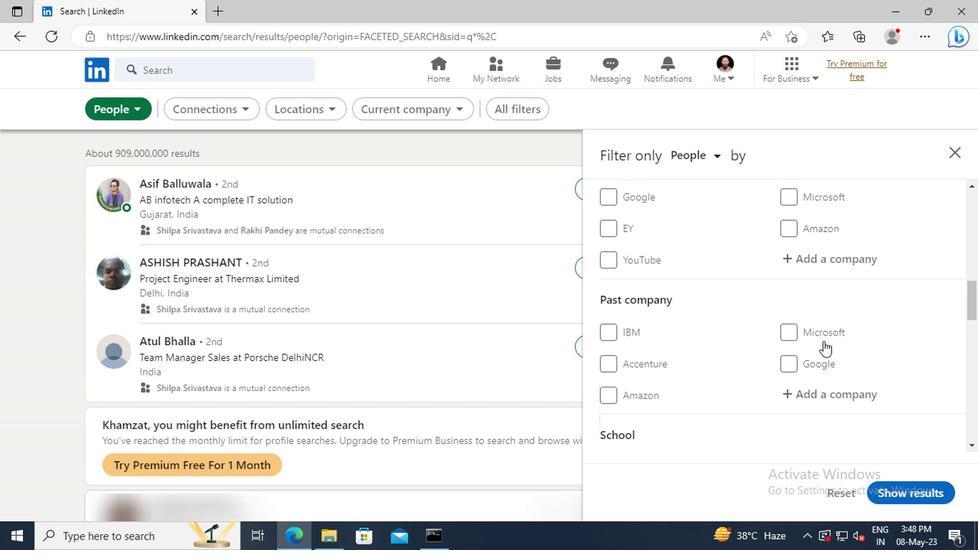 
Action: Mouse moved to (814, 301)
Screenshot: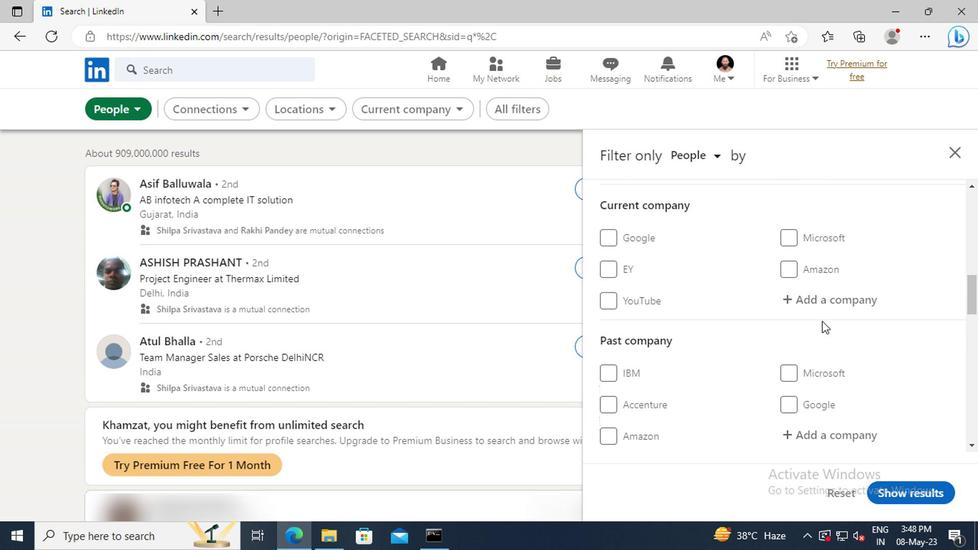 
Action: Mouse pressed left at (814, 301)
Screenshot: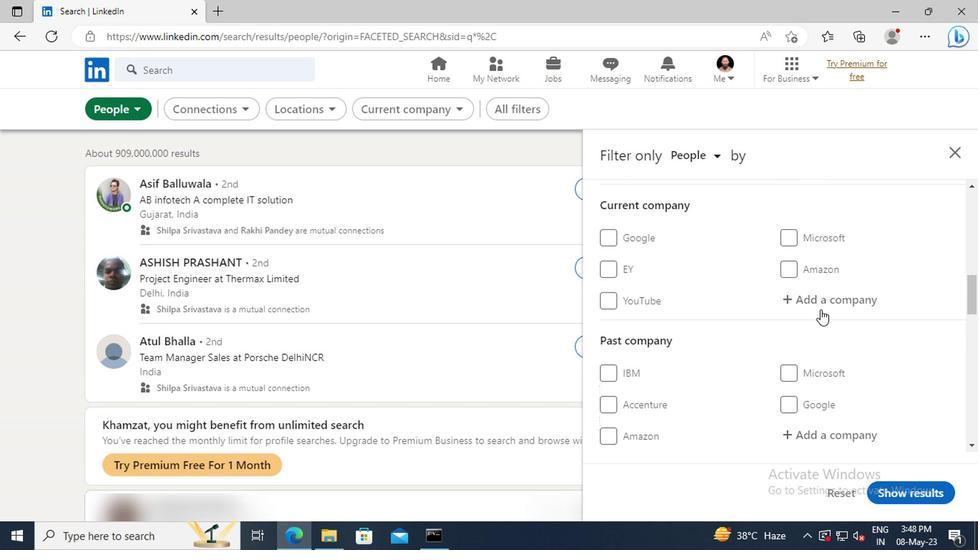 
Action: Key pressed <Key.shift>UST
Screenshot: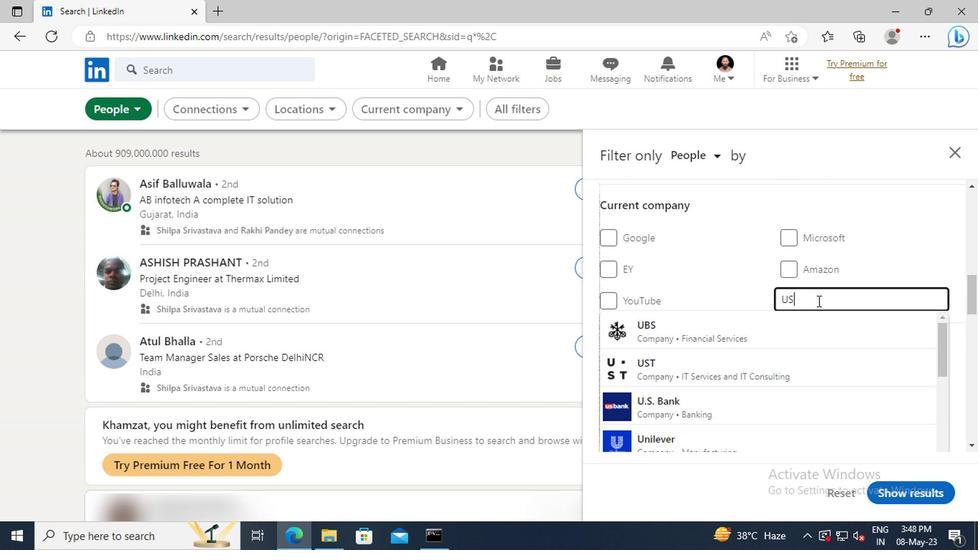 
Action: Mouse moved to (817, 331)
Screenshot: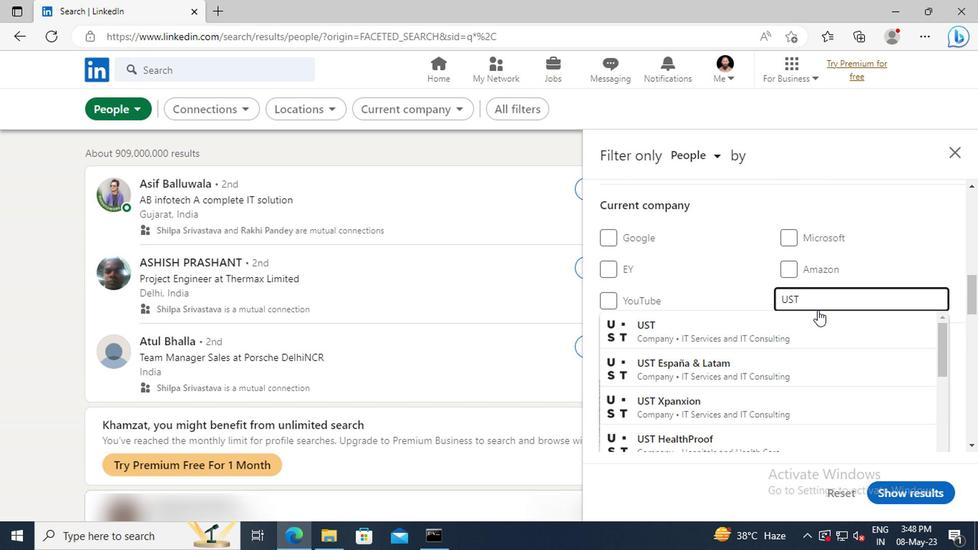 
Action: Mouse pressed left at (817, 331)
Screenshot: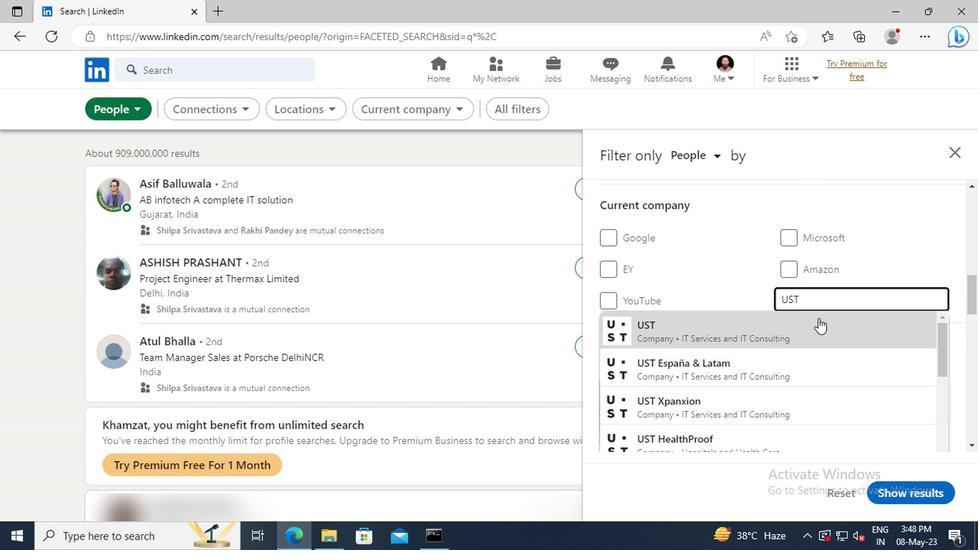 
Action: Mouse moved to (818, 332)
Screenshot: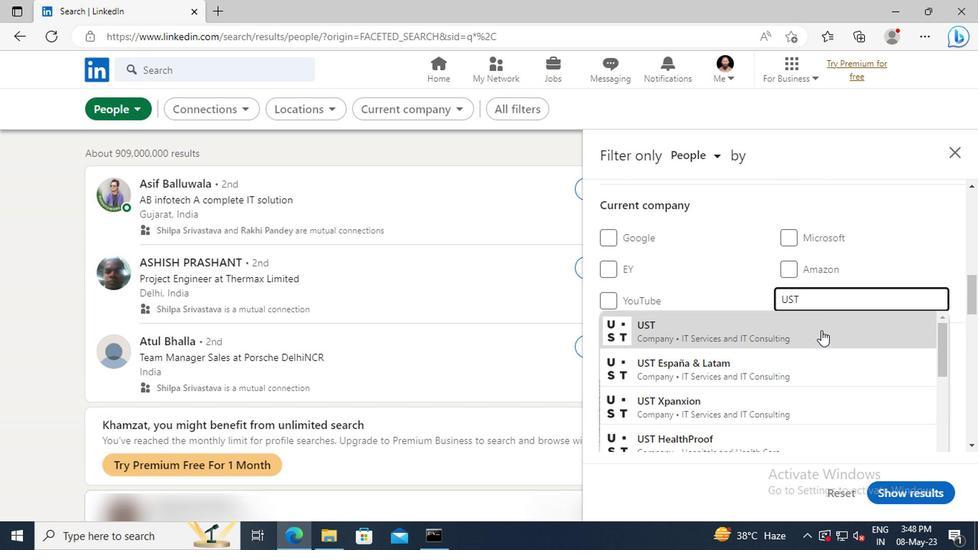
Action: Mouse scrolled (818, 331) with delta (0, 0)
Screenshot: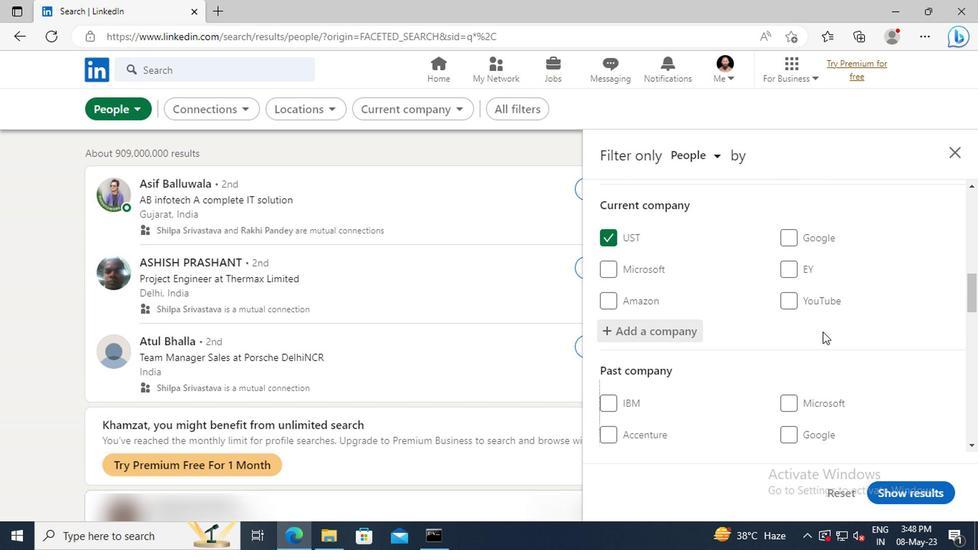 
Action: Mouse moved to (818, 332)
Screenshot: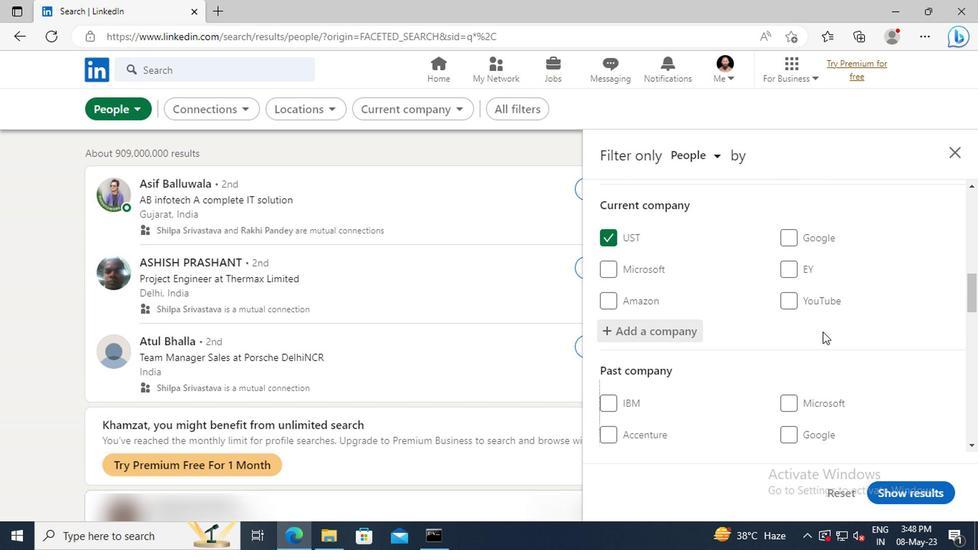 
Action: Mouse scrolled (818, 331) with delta (0, 0)
Screenshot: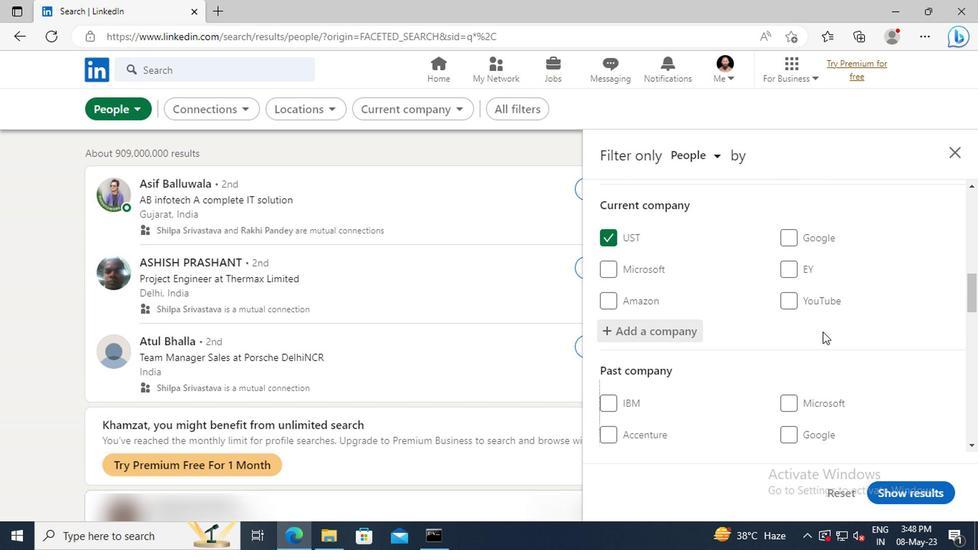 
Action: Mouse moved to (812, 322)
Screenshot: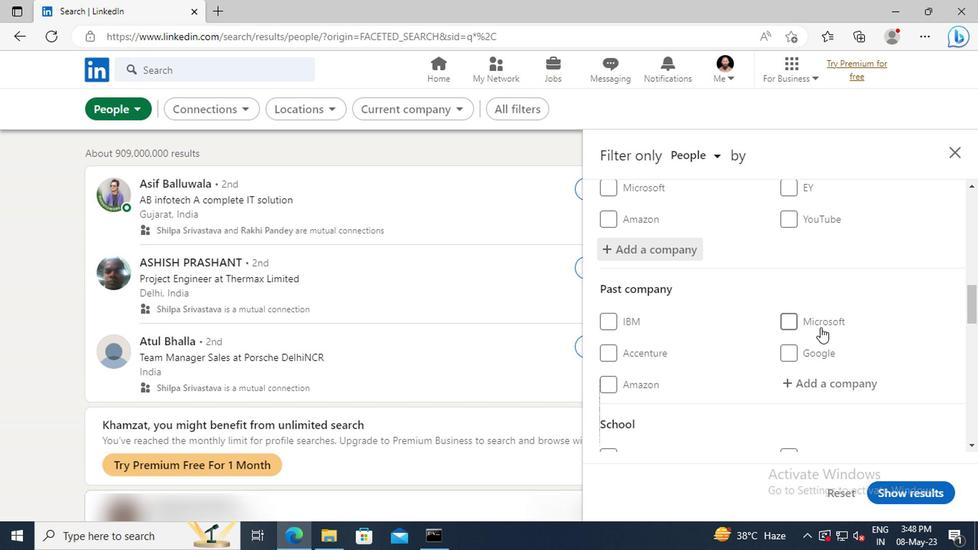 
Action: Mouse scrolled (812, 321) with delta (0, -1)
Screenshot: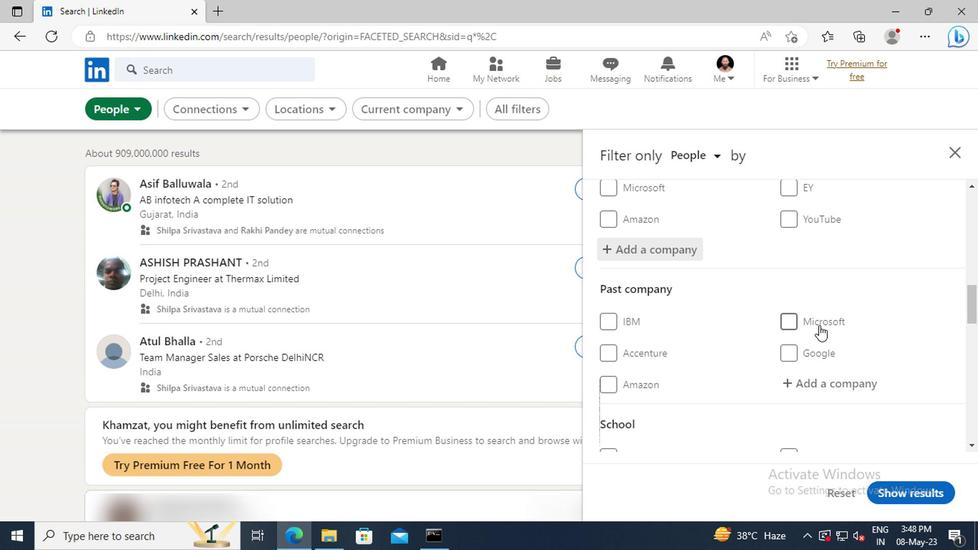 
Action: Mouse scrolled (812, 321) with delta (0, -1)
Screenshot: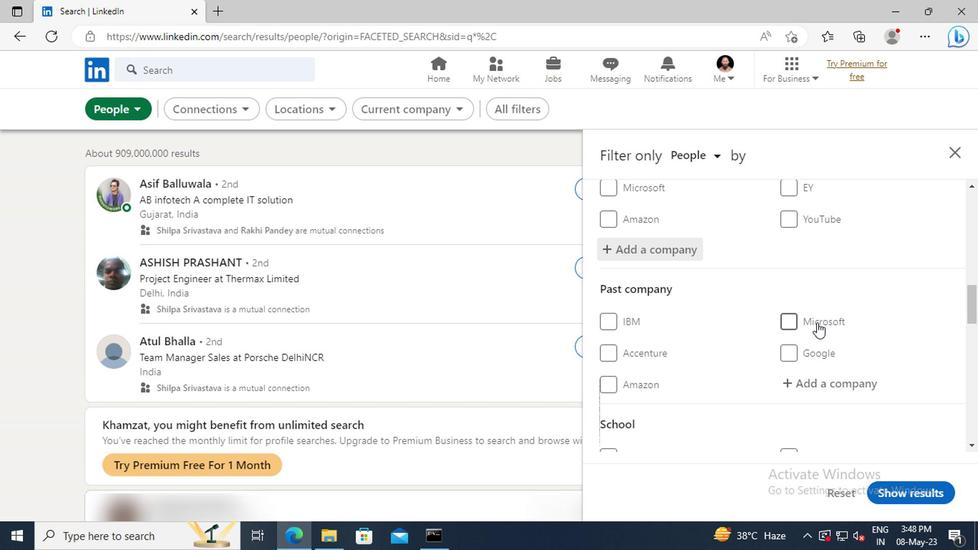 
Action: Mouse scrolled (812, 321) with delta (0, -1)
Screenshot: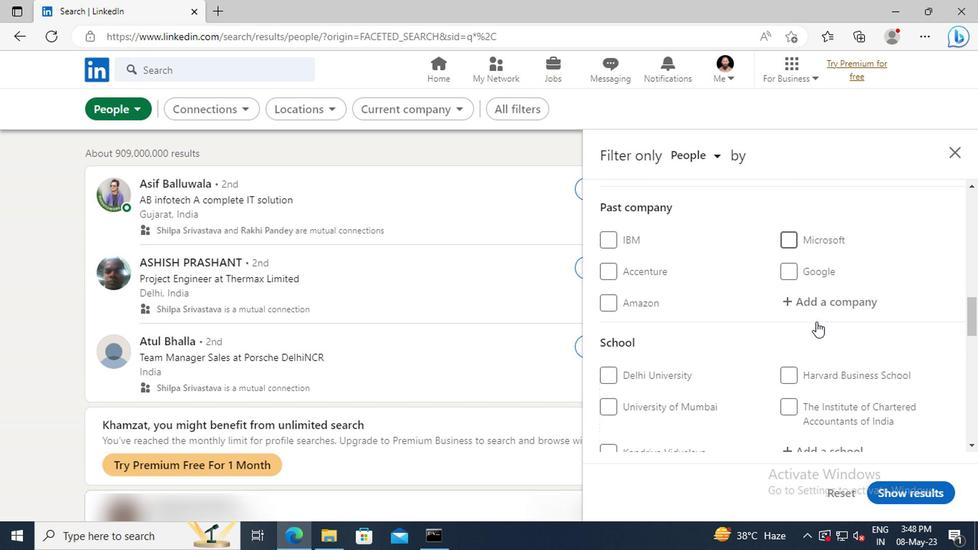 
Action: Mouse scrolled (812, 321) with delta (0, -1)
Screenshot: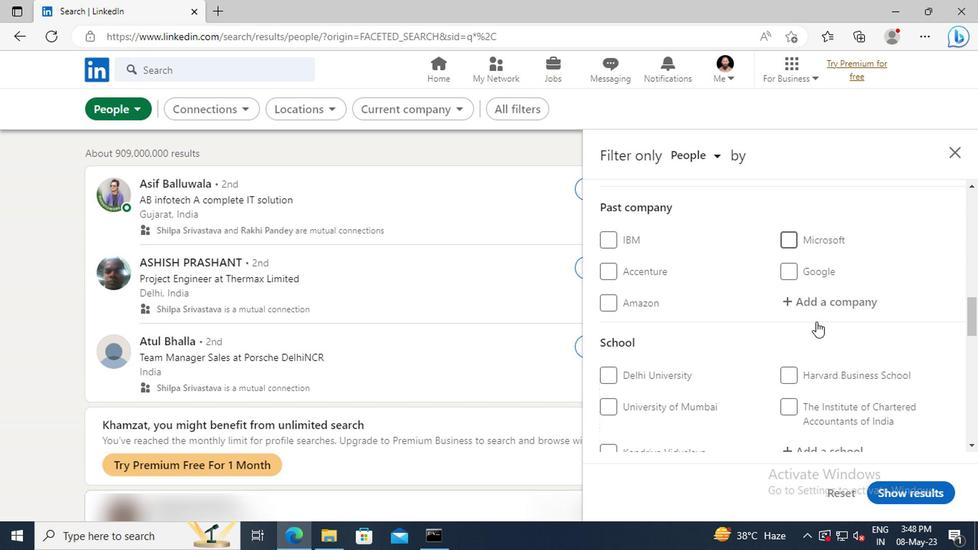 
Action: Mouse scrolled (812, 321) with delta (0, -1)
Screenshot: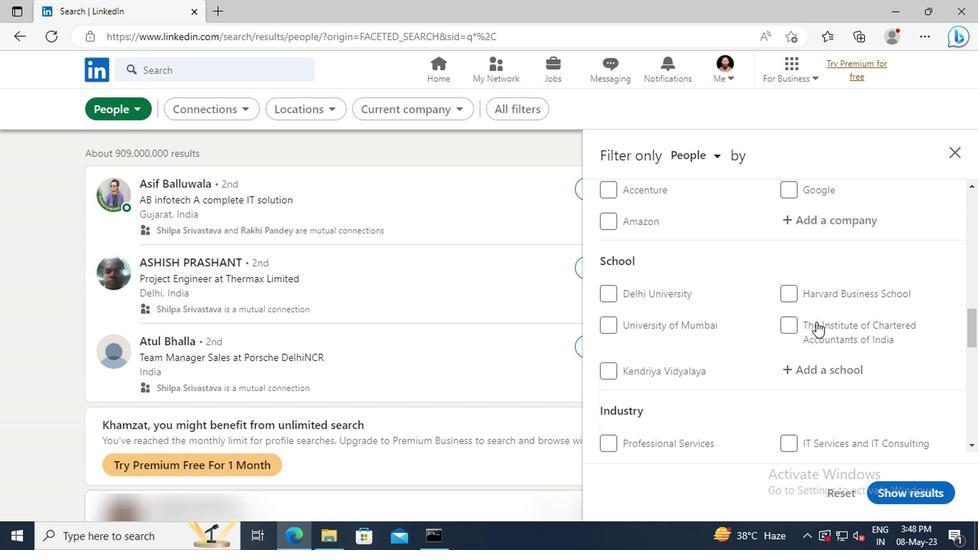 
Action: Mouse moved to (813, 327)
Screenshot: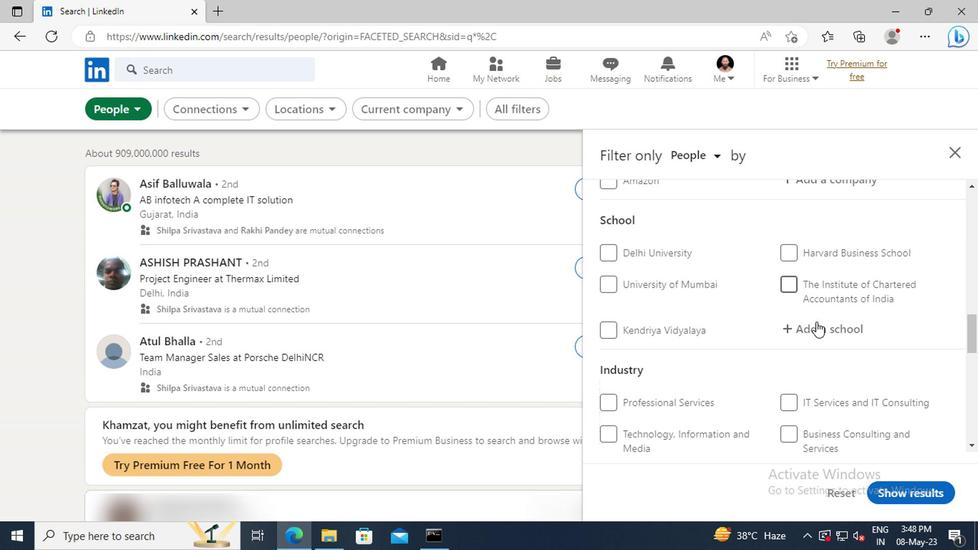 
Action: Mouse pressed left at (813, 327)
Screenshot: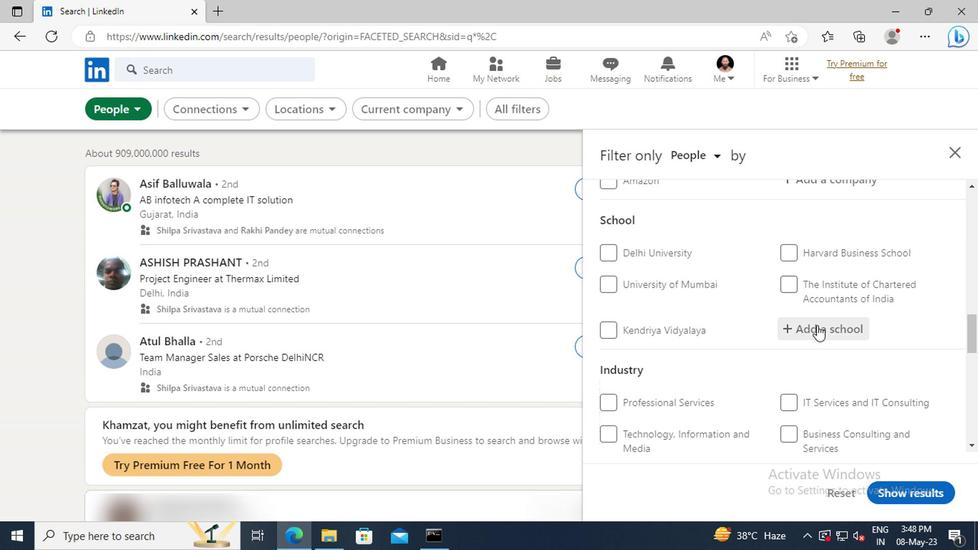 
Action: Key pressed <Key.shift>BRAINWARE<Key.space>
Screenshot: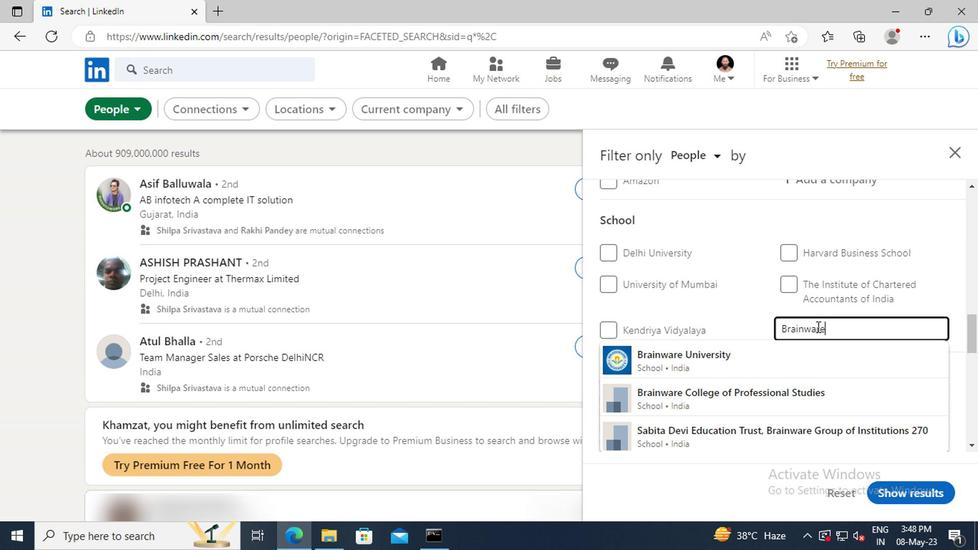
Action: Mouse moved to (815, 350)
Screenshot: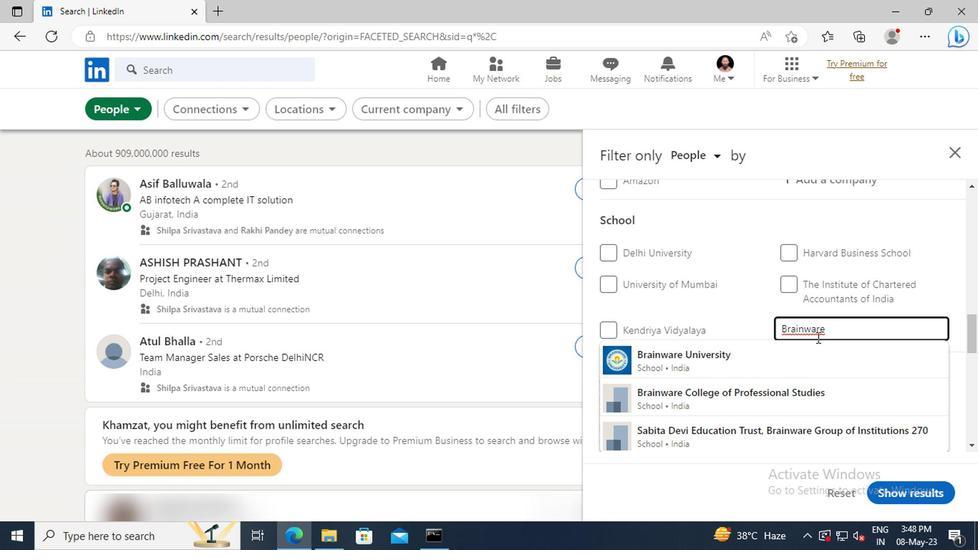 
Action: Mouse pressed left at (815, 350)
Screenshot: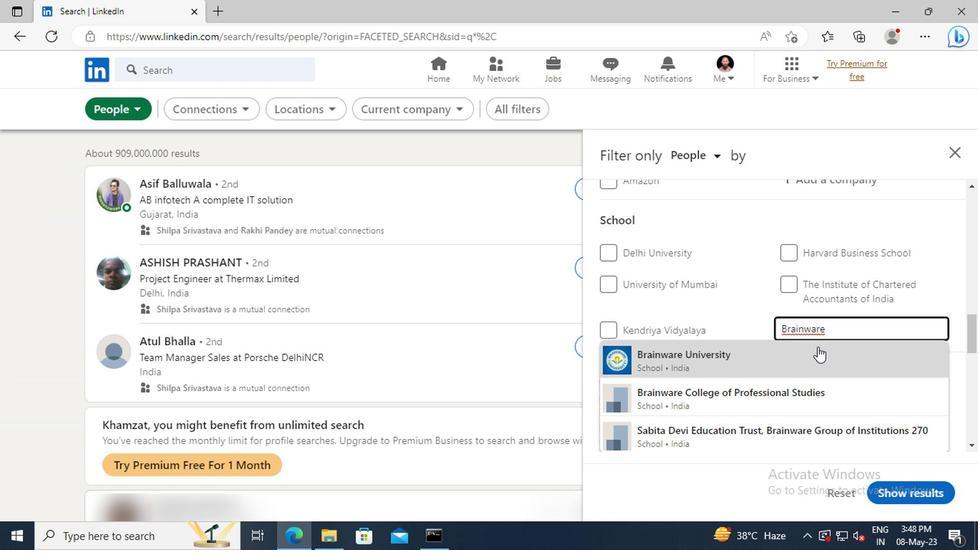 
Action: Mouse scrolled (815, 349) with delta (0, 0)
Screenshot: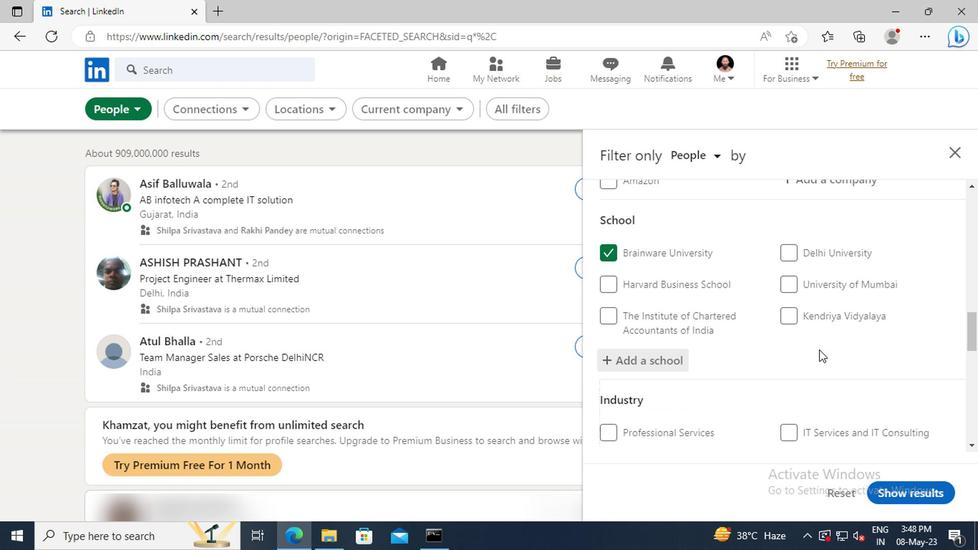 
Action: Mouse scrolled (815, 349) with delta (0, 0)
Screenshot: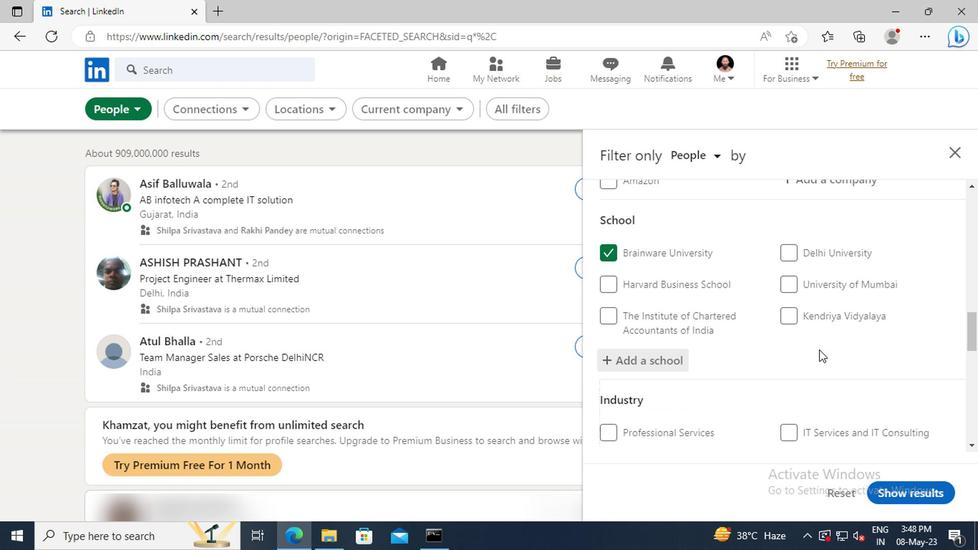 
Action: Mouse moved to (815, 348)
Screenshot: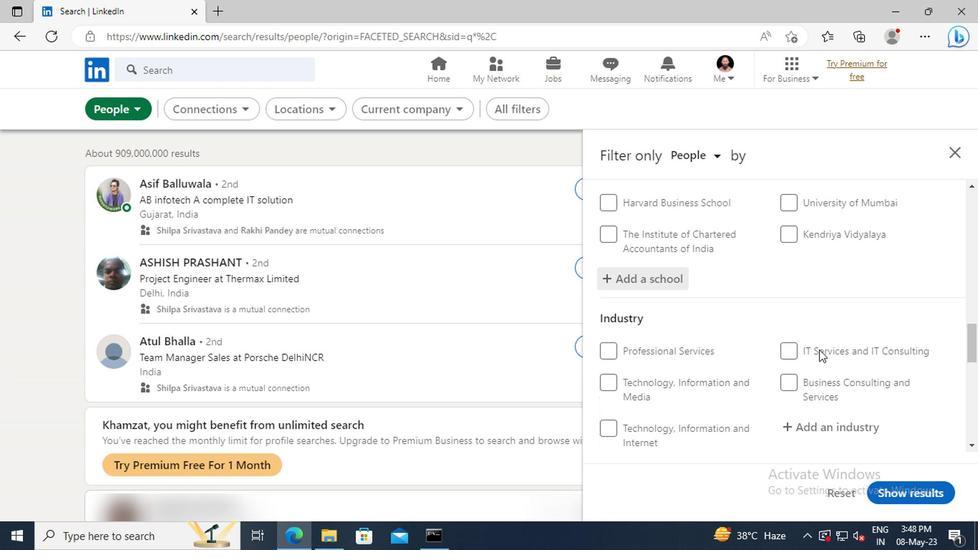 
Action: Mouse scrolled (815, 347) with delta (0, 0)
Screenshot: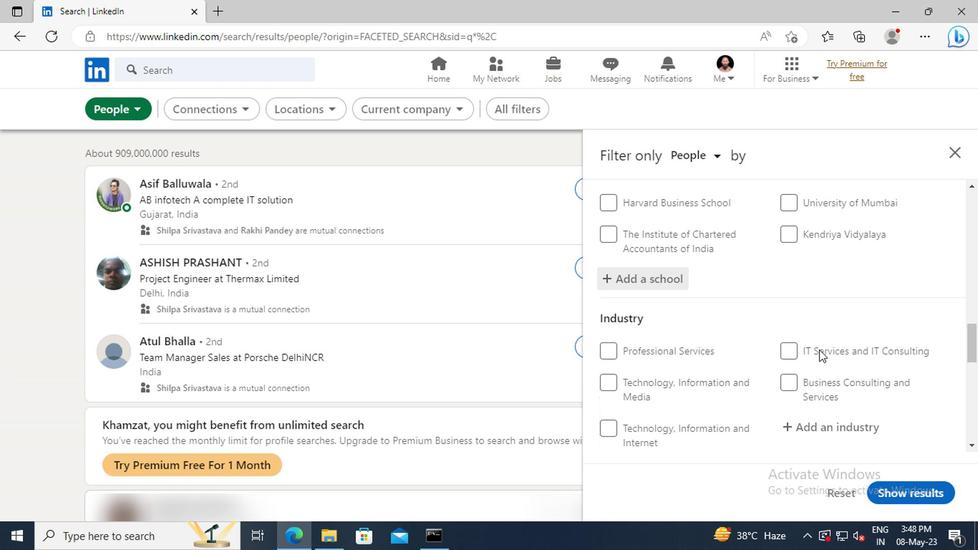
Action: Mouse scrolled (815, 347) with delta (0, 0)
Screenshot: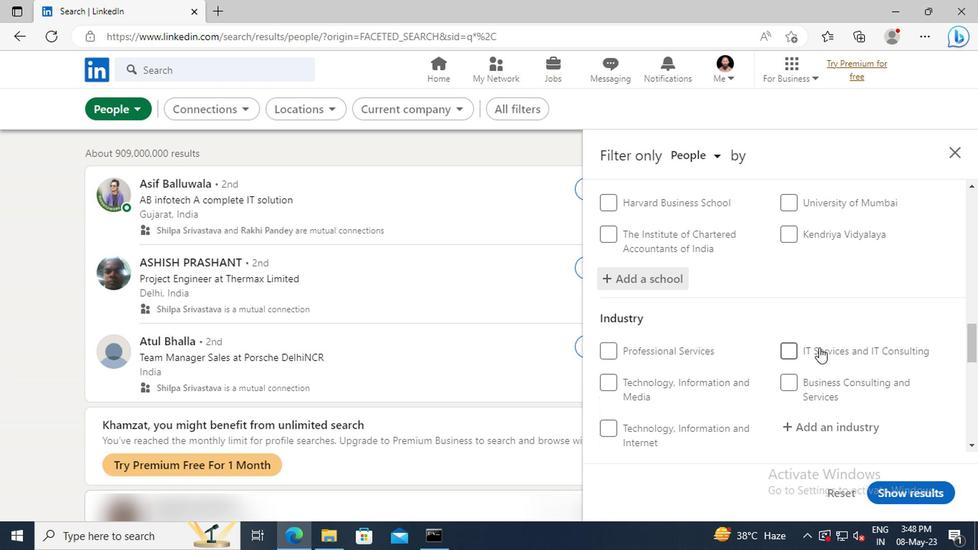 
Action: Mouse pressed left at (815, 348)
Screenshot: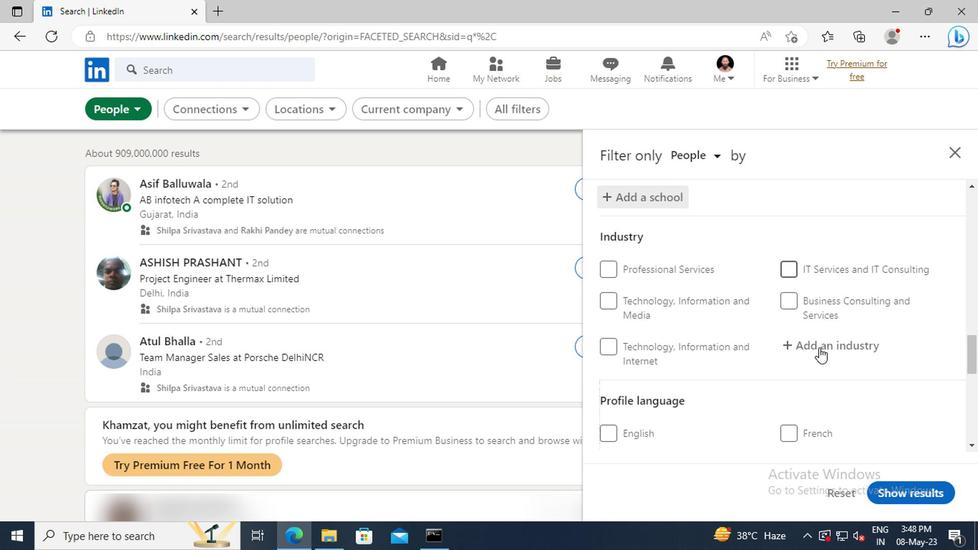 
Action: Key pressed <Key.shift>ENVIR
Screenshot: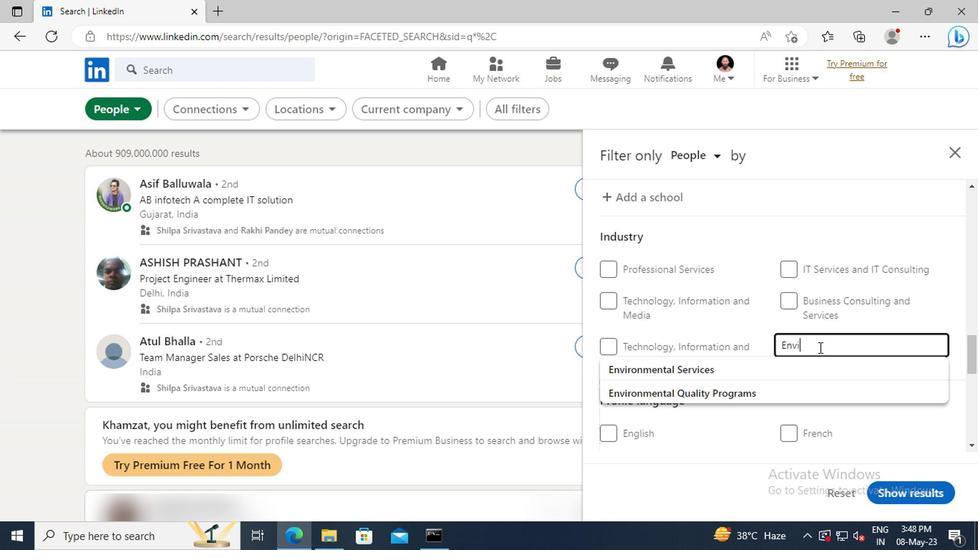 
Action: Mouse moved to (815, 363)
Screenshot: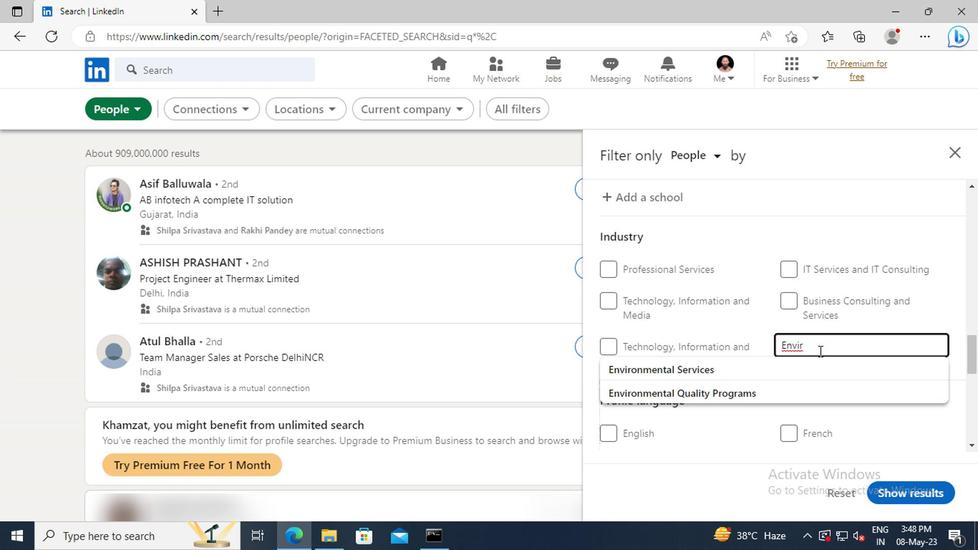 
Action: Mouse pressed left at (815, 363)
Screenshot: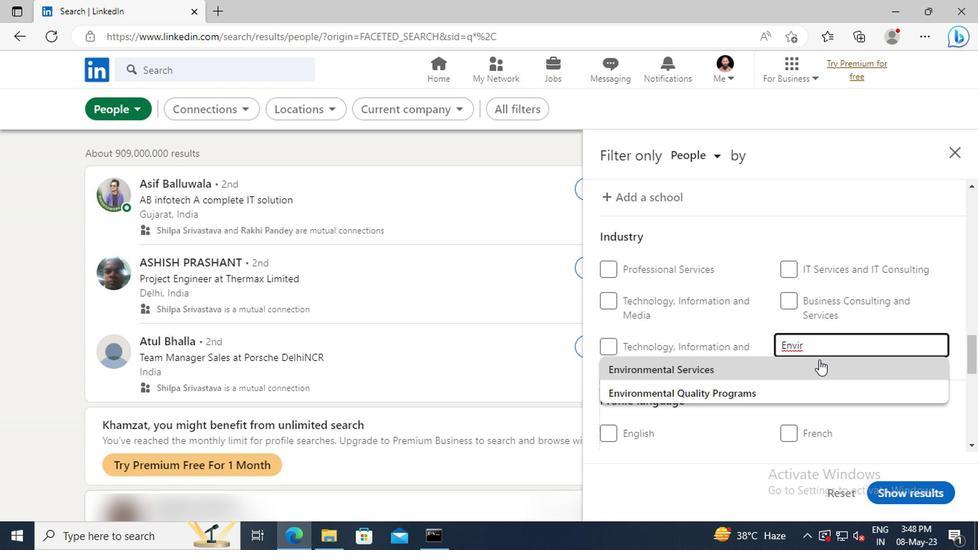 
Action: Mouse scrolled (815, 363) with delta (0, 0)
Screenshot: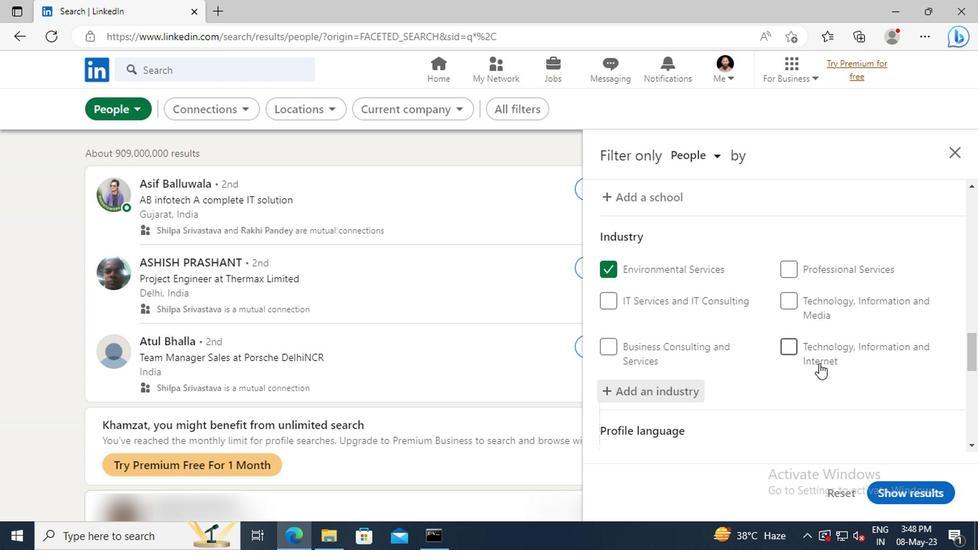 
Action: Mouse scrolled (815, 363) with delta (0, 0)
Screenshot: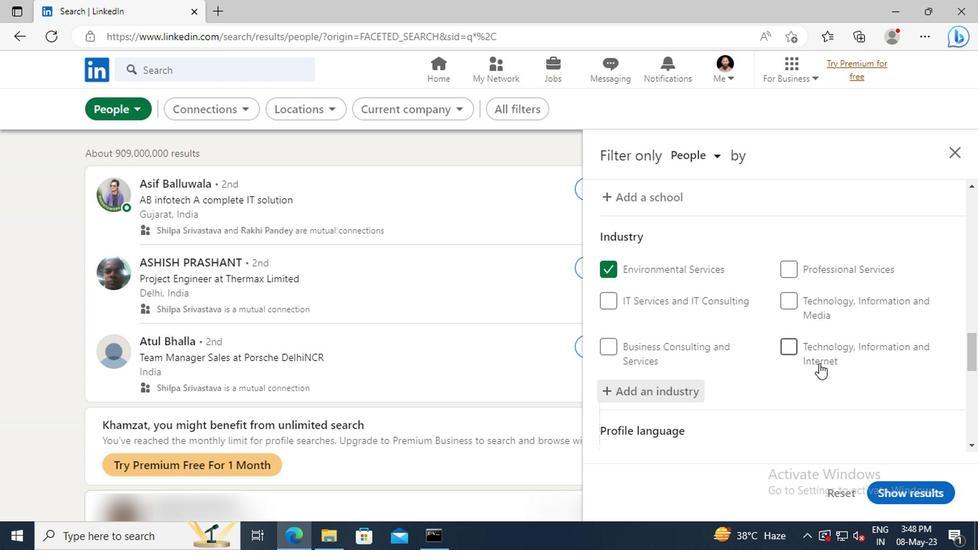 
Action: Mouse scrolled (815, 363) with delta (0, 0)
Screenshot: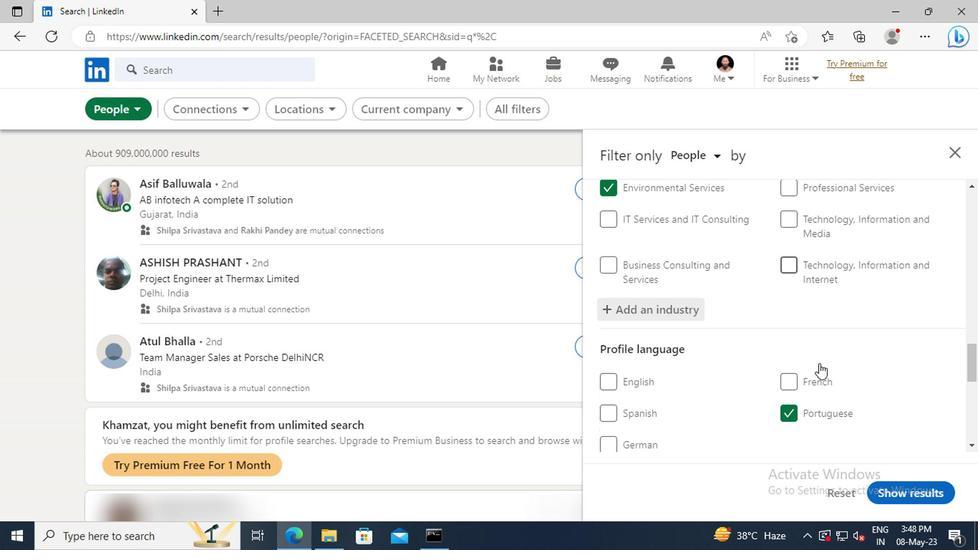 
Action: Mouse scrolled (815, 363) with delta (0, 0)
Screenshot: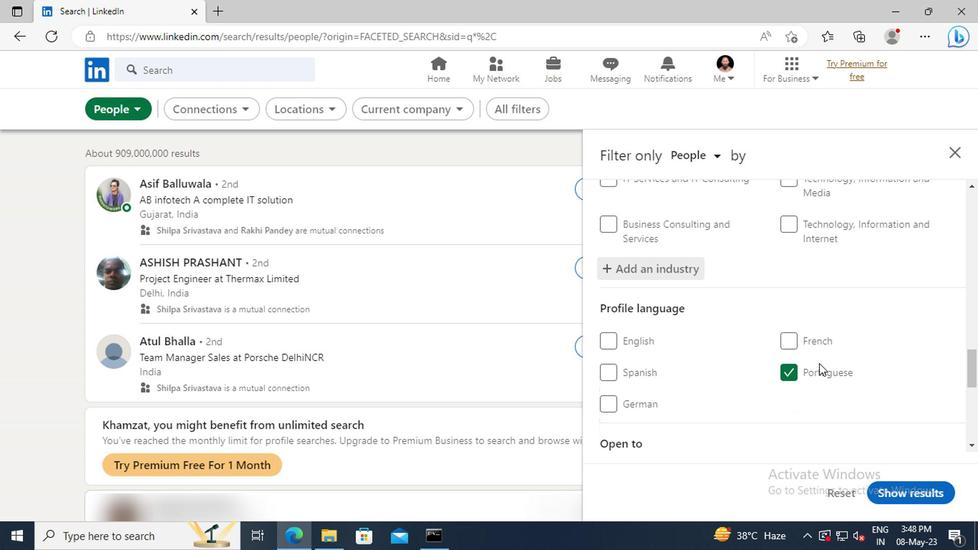 
Action: Mouse scrolled (815, 363) with delta (0, 0)
Screenshot: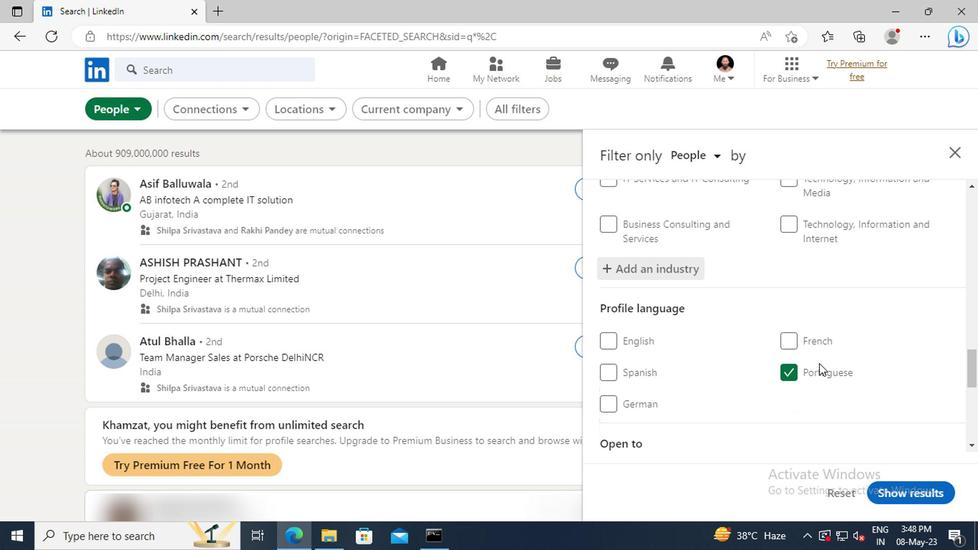 
Action: Mouse scrolled (815, 363) with delta (0, 0)
Screenshot: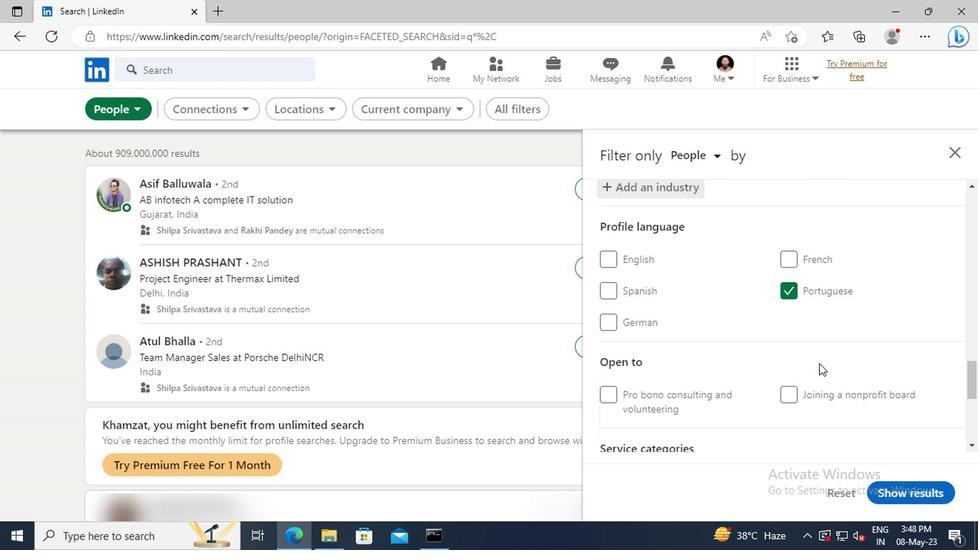 
Action: Mouse scrolled (815, 363) with delta (0, 0)
Screenshot: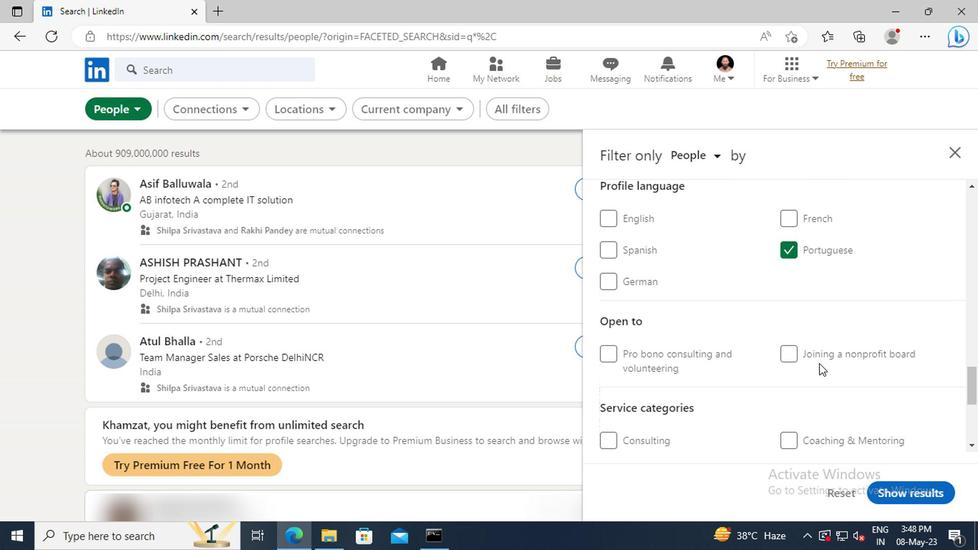 
Action: Mouse scrolled (815, 363) with delta (0, 0)
Screenshot: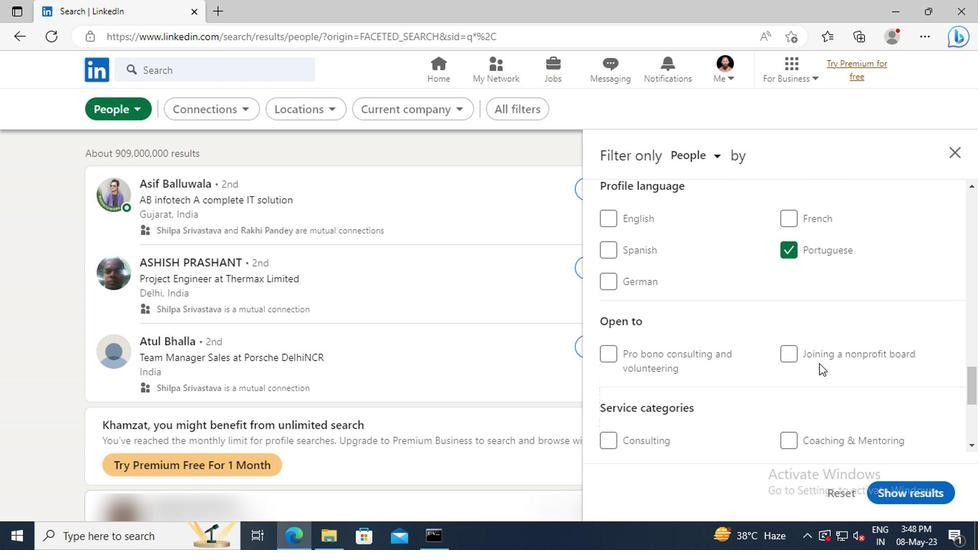 
Action: Mouse scrolled (815, 363) with delta (0, 0)
Screenshot: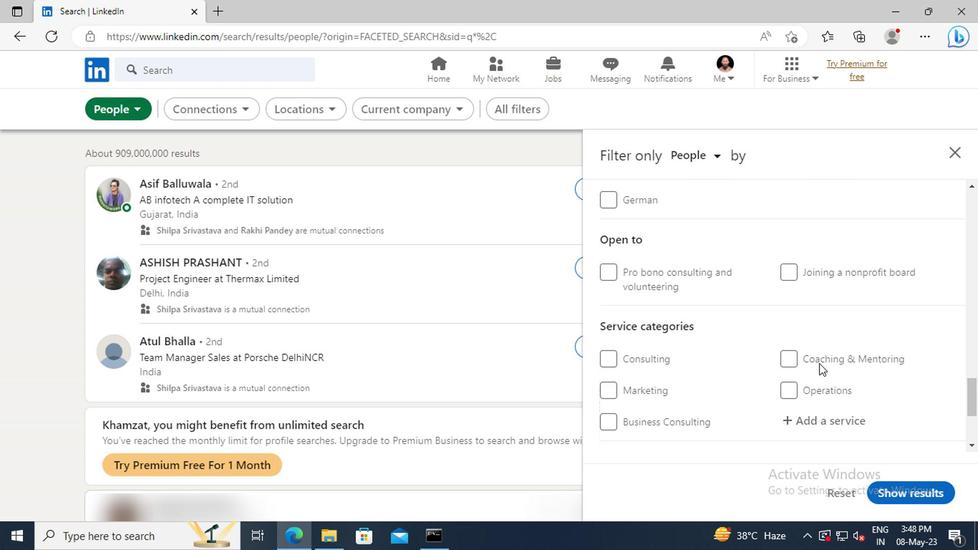 
Action: Mouse moved to (817, 380)
Screenshot: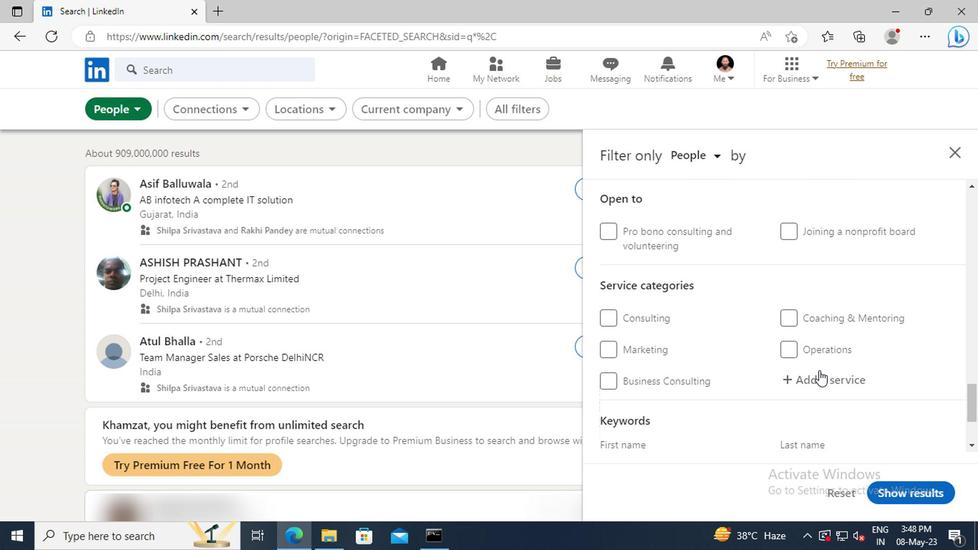 
Action: Mouse pressed left at (817, 380)
Screenshot: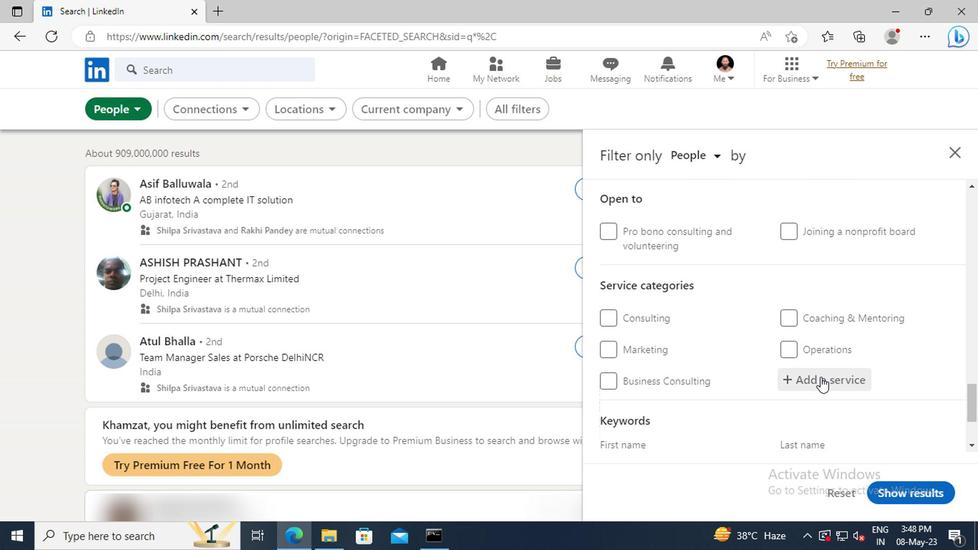 
Action: Key pressed <Key.shift>HOMEOWN
Screenshot: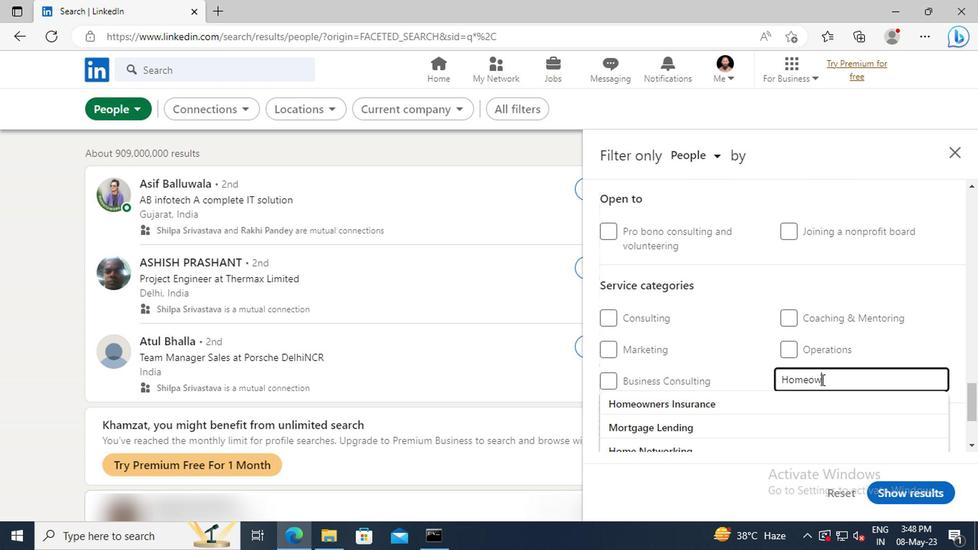 
Action: Mouse moved to (818, 401)
Screenshot: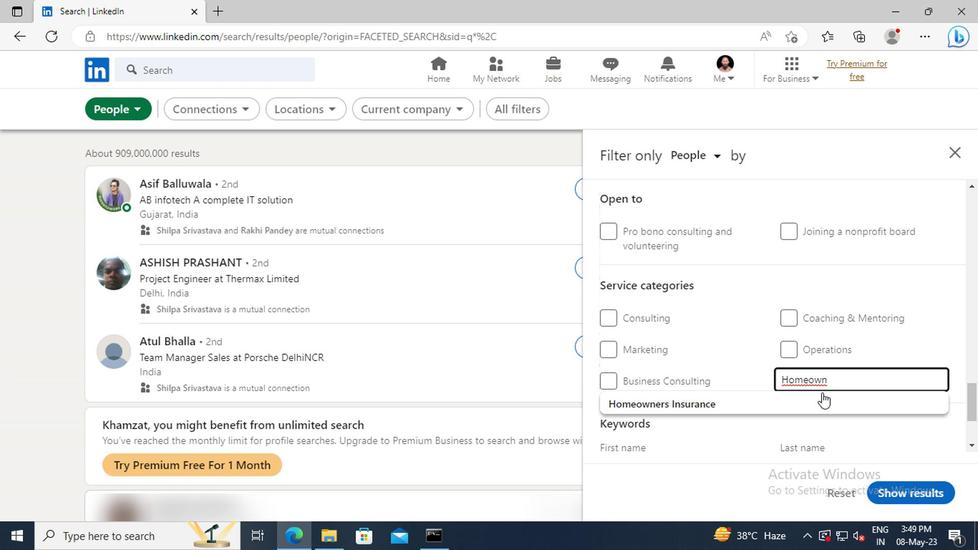 
Action: Mouse pressed left at (818, 401)
Screenshot: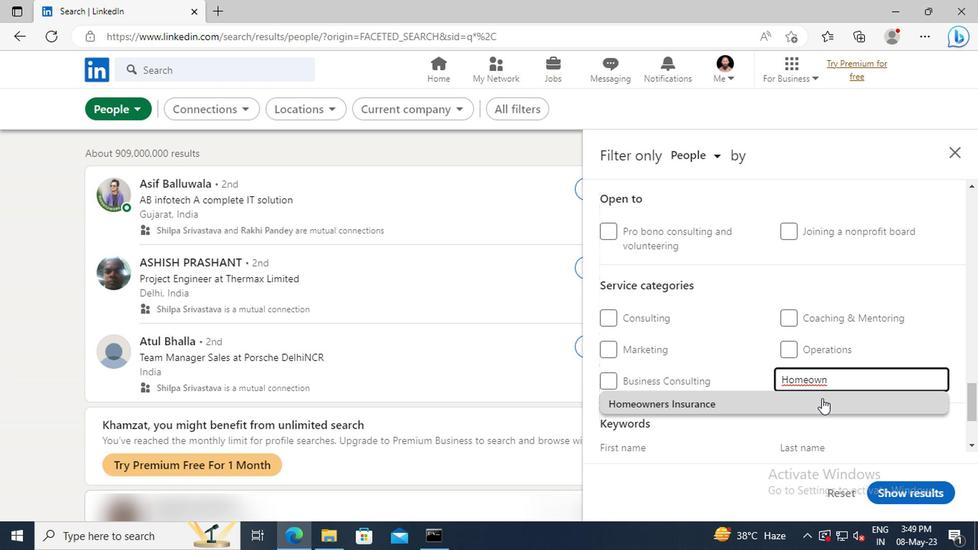 
Action: Mouse scrolled (818, 400) with delta (0, -1)
Screenshot: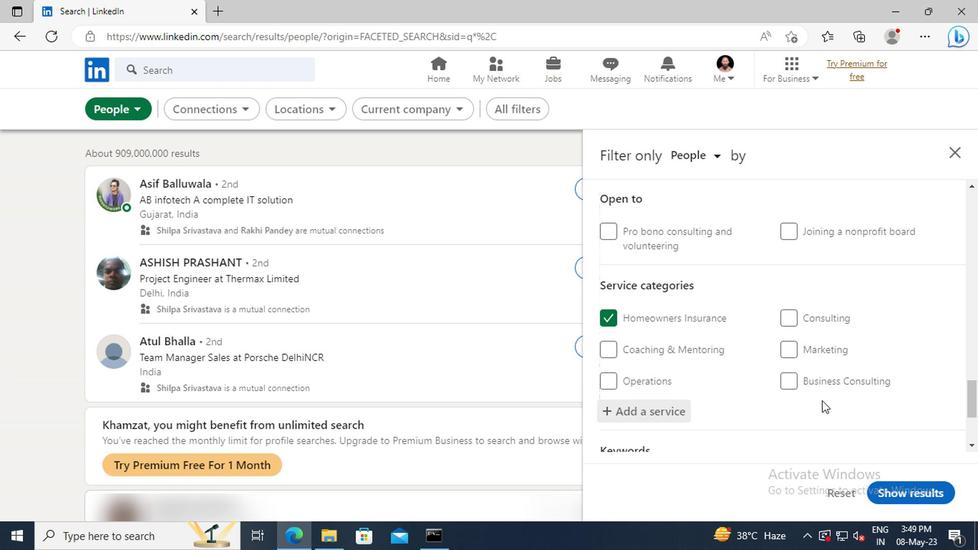 
Action: Mouse scrolled (818, 400) with delta (0, -1)
Screenshot: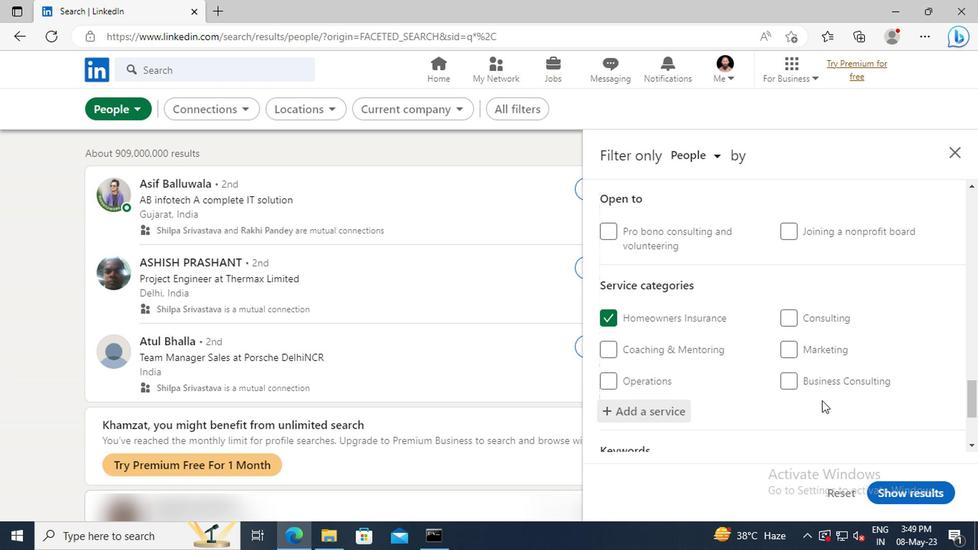 
Action: Mouse scrolled (818, 400) with delta (0, -1)
Screenshot: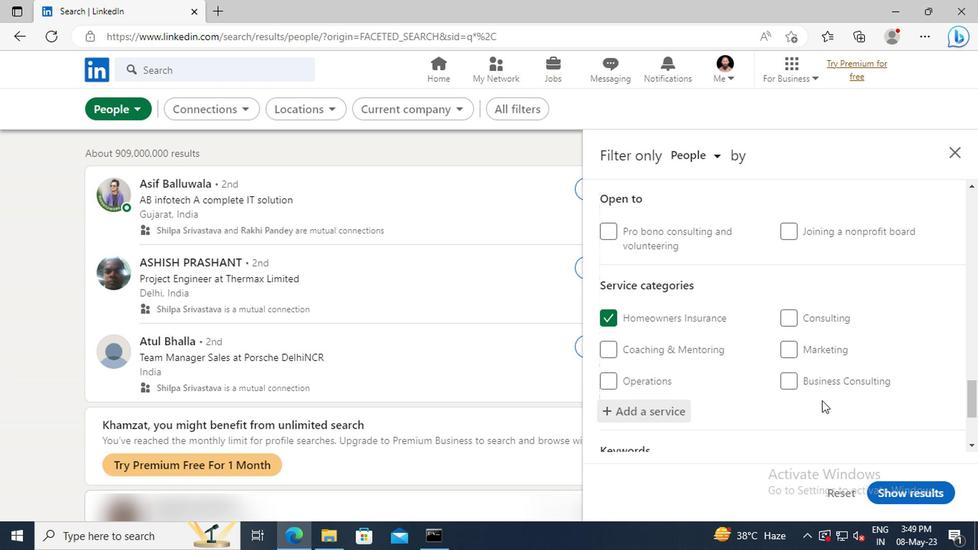 
Action: Mouse scrolled (818, 400) with delta (0, -1)
Screenshot: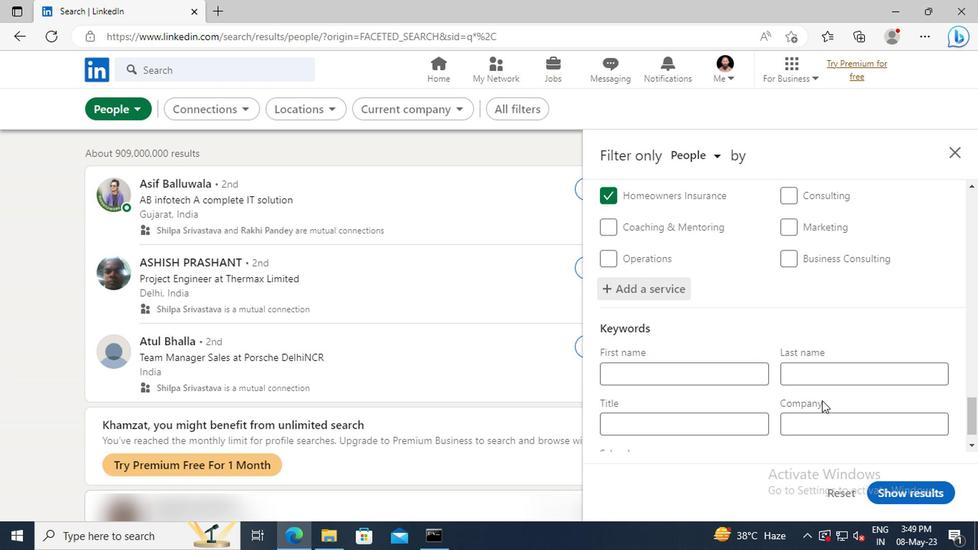 
Action: Mouse scrolled (818, 400) with delta (0, -1)
Screenshot: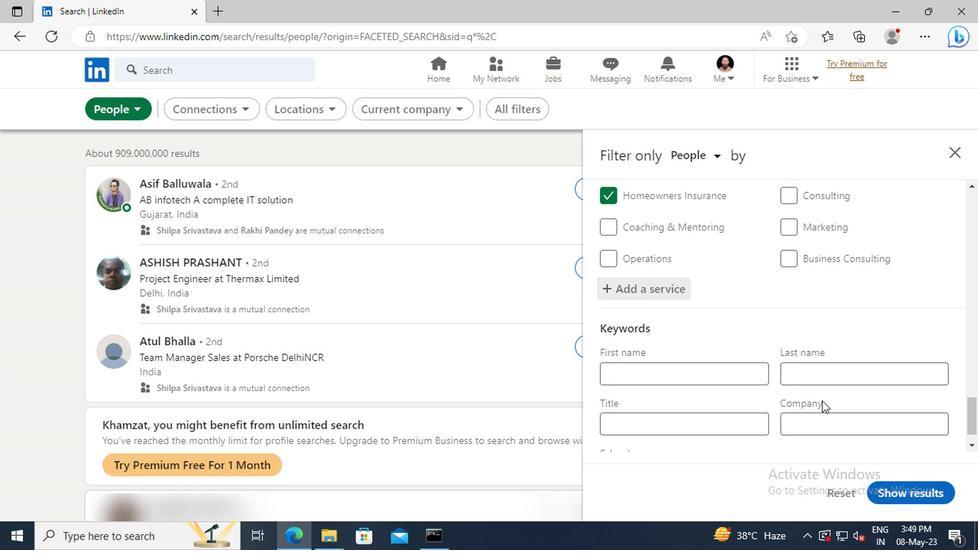 
Action: Mouse moved to (711, 385)
Screenshot: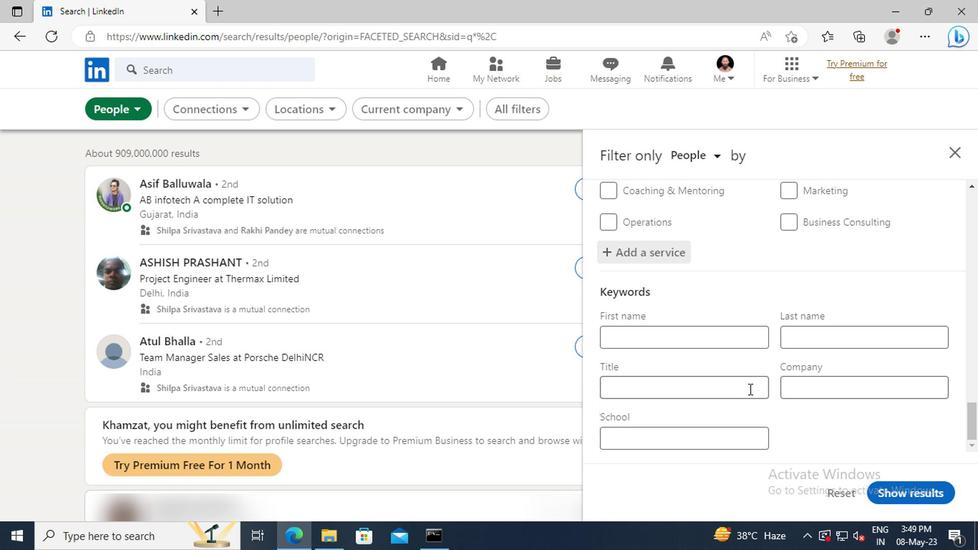 
Action: Mouse pressed left at (711, 385)
Screenshot: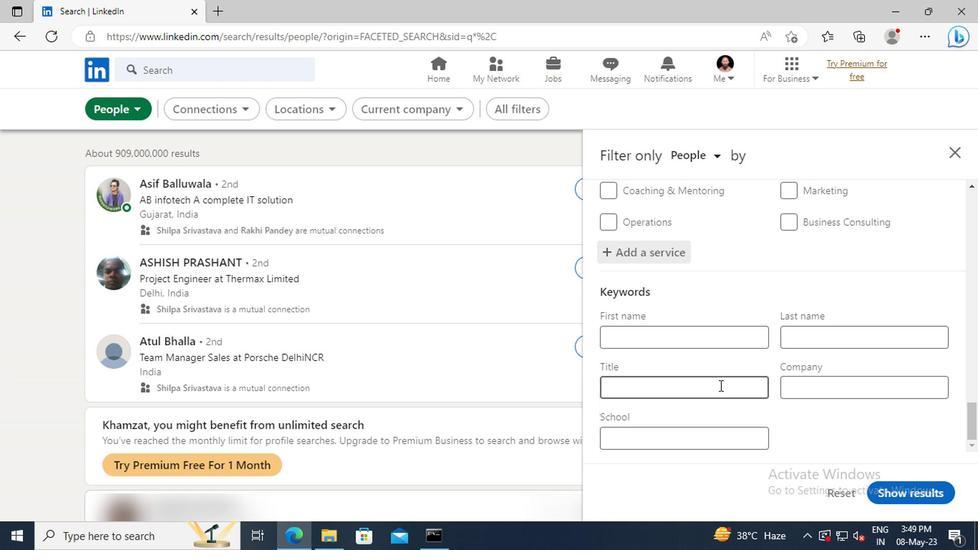 
Action: Key pressed <Key.shift>GRAPHIC<Key.space><Key.shift>DESIGNER<Key.enter>
Screenshot: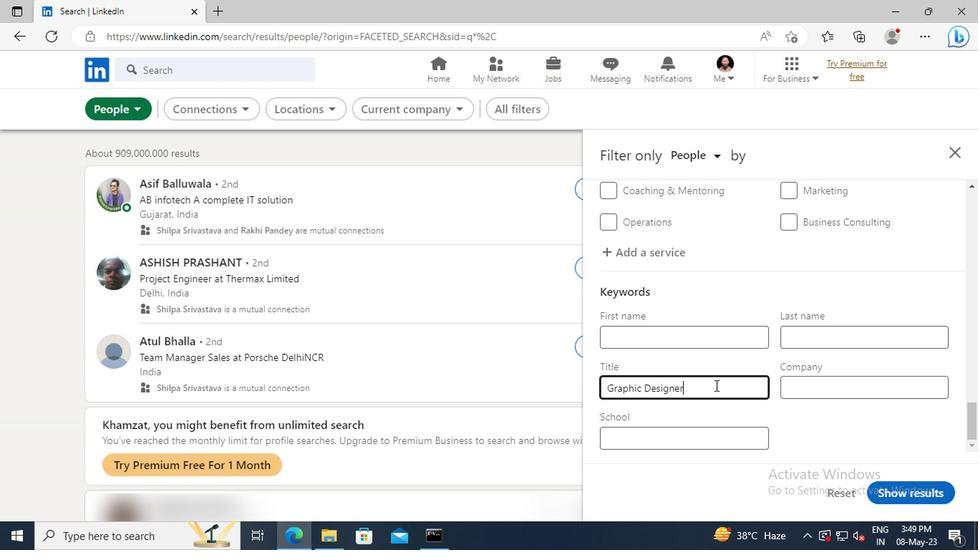
Action: Mouse moved to (889, 480)
Screenshot: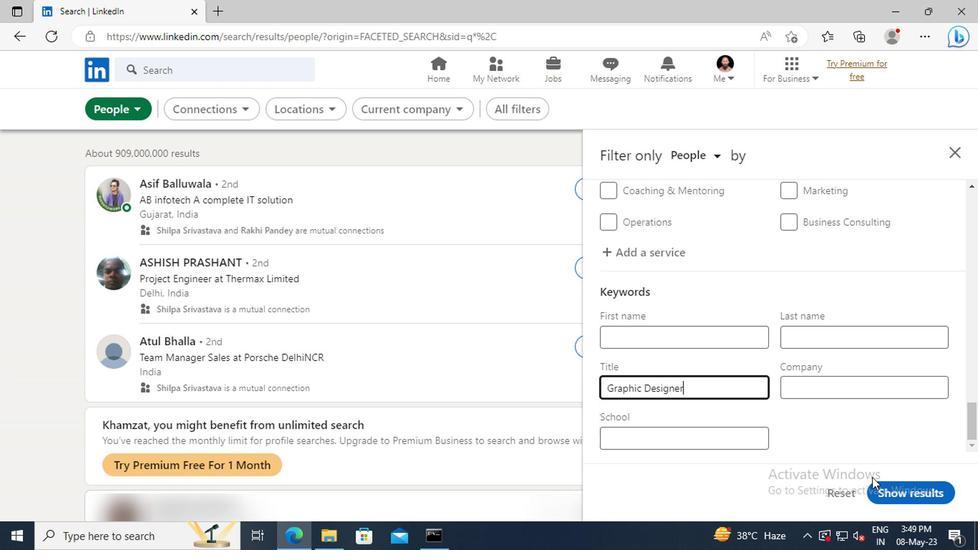 
Action: Mouse pressed left at (889, 480)
Screenshot: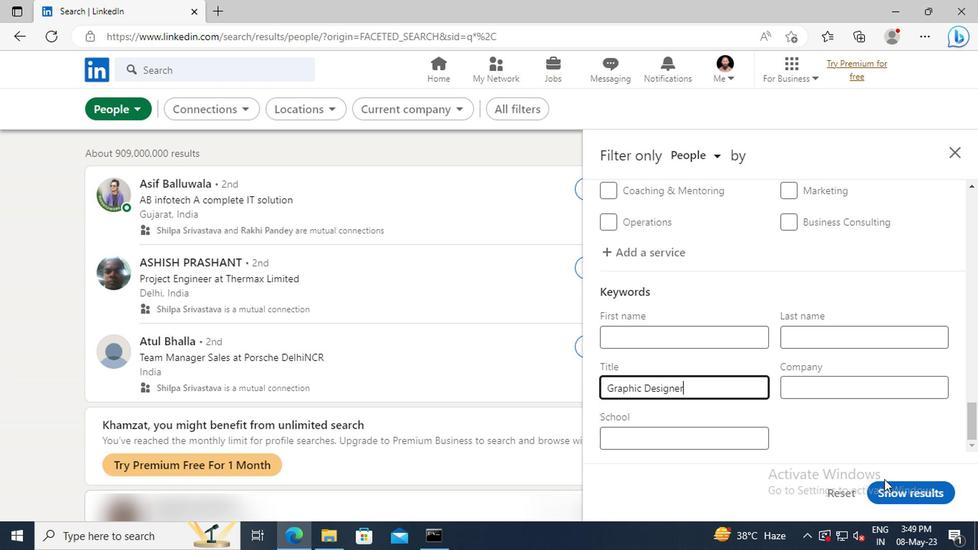 
Action: Mouse moved to (894, 483)
Screenshot: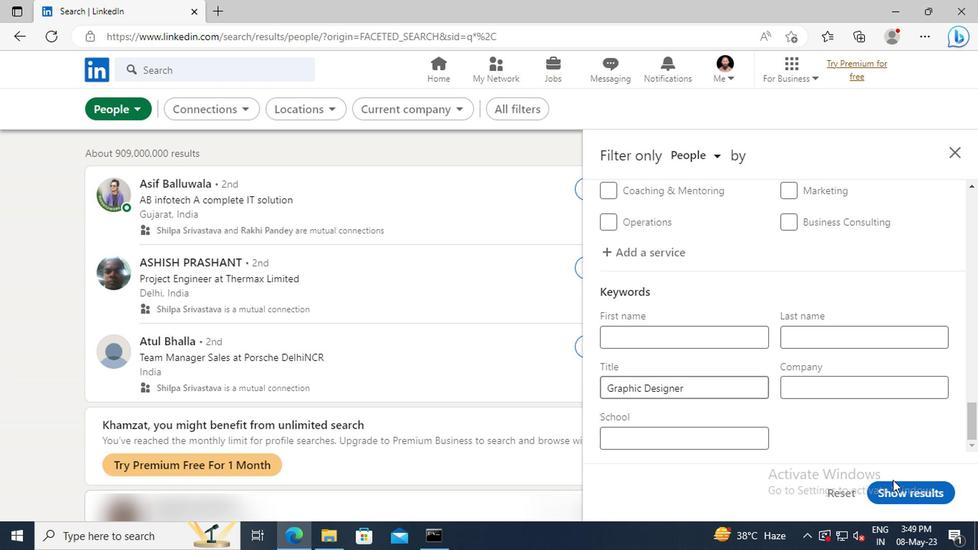 
Action: Mouse pressed left at (894, 483)
Screenshot: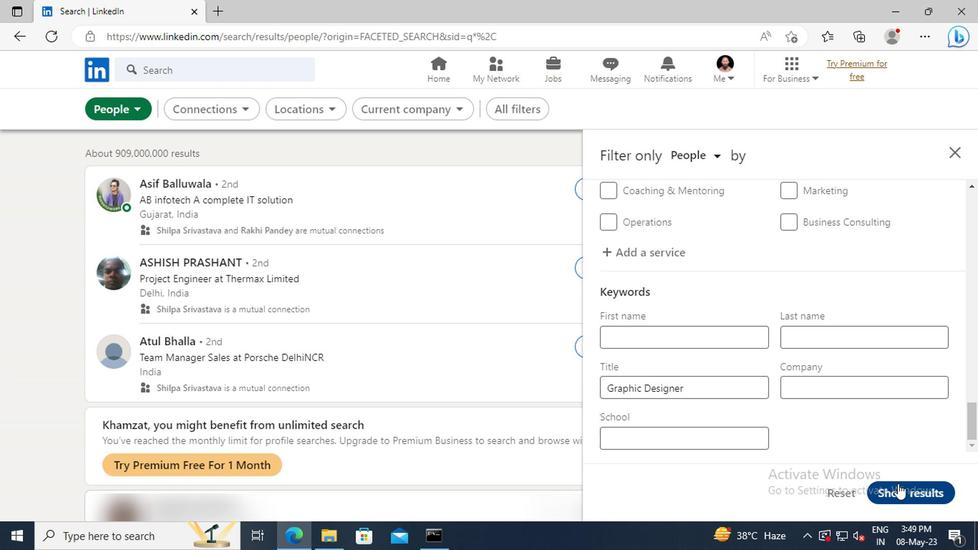 
